 Task: Find connections with filter location Detmold with filter topic #healthylifestyle with filter profile language Spanish with filter current company ResMed with filter school Lovely Professional University with filter industry Water Supply and Irrigation Systems with filter service category NotaryOnline Research with filter keywords title Accounting Analyst
Action: Mouse moved to (509, 68)
Screenshot: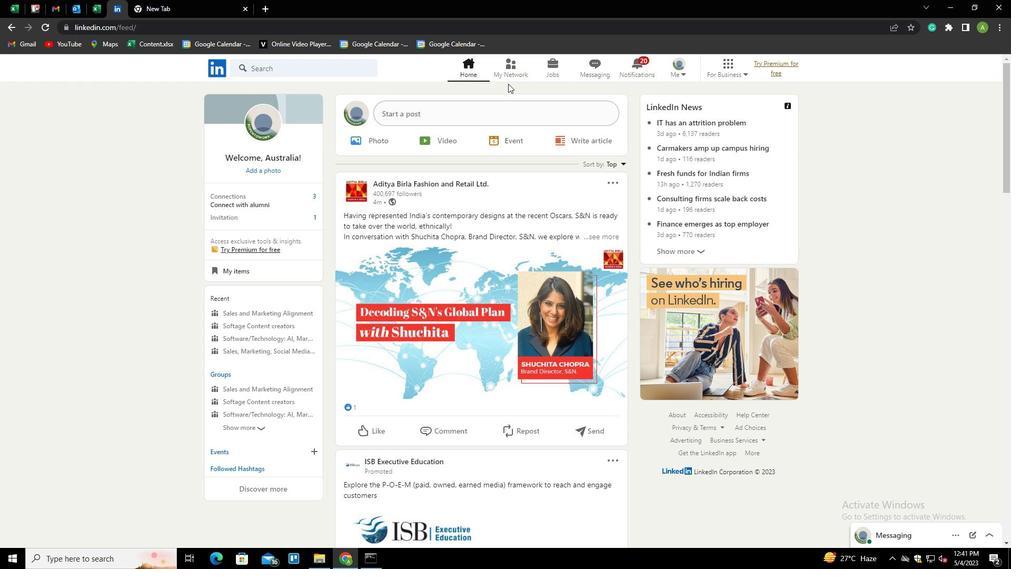
Action: Mouse pressed left at (509, 68)
Screenshot: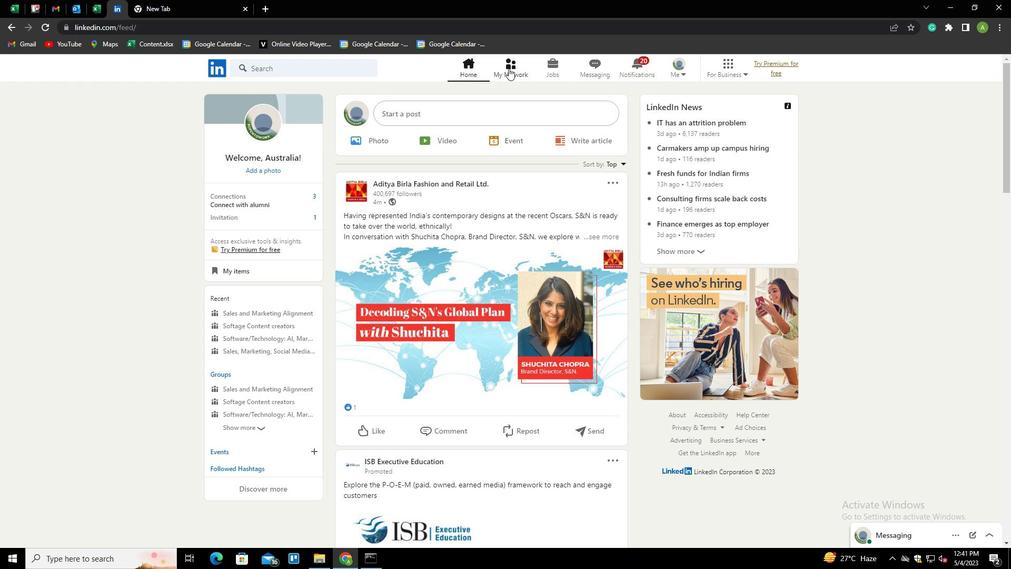 
Action: Mouse moved to (277, 126)
Screenshot: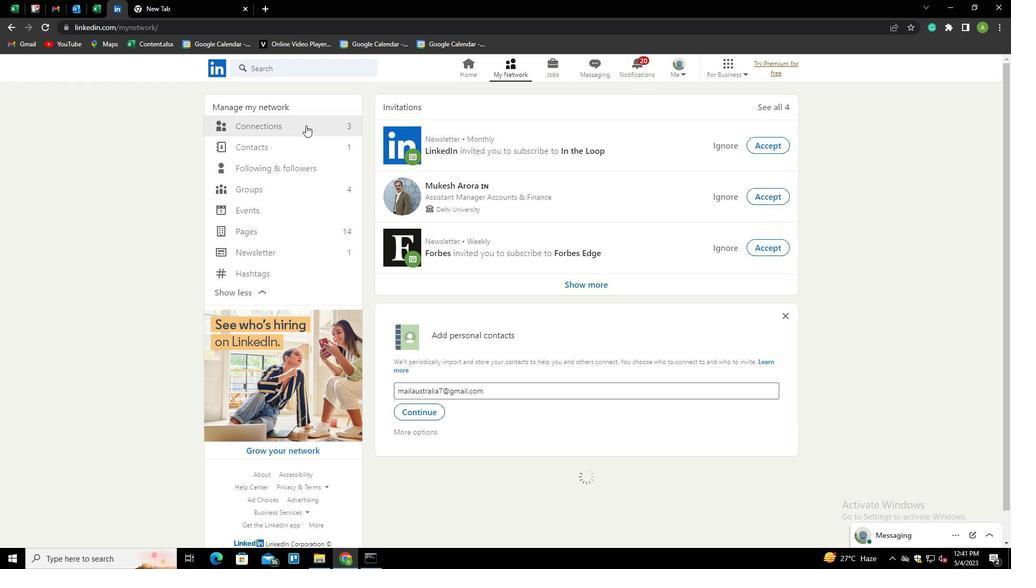 
Action: Mouse pressed left at (277, 126)
Screenshot: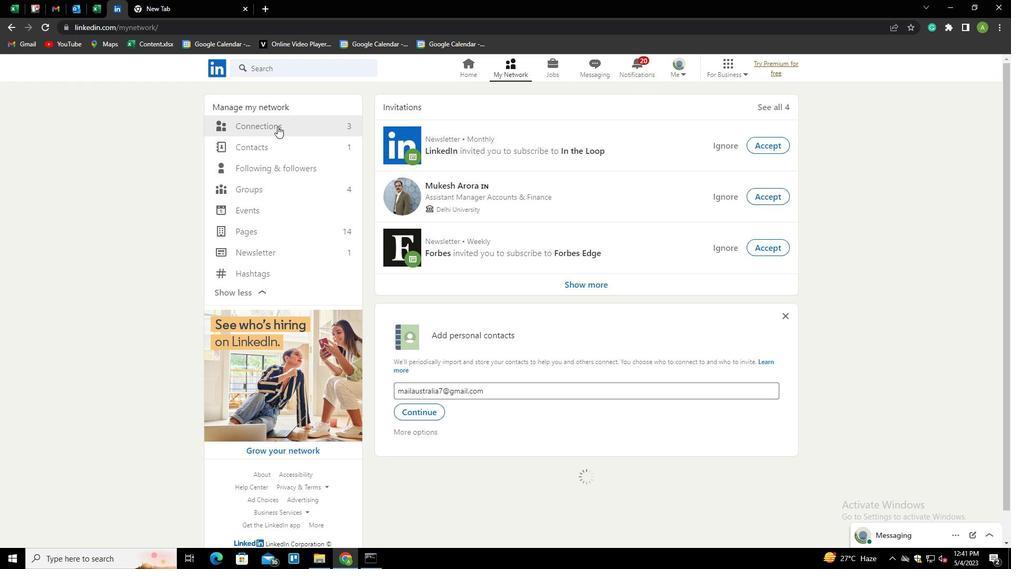 
Action: Mouse moved to (585, 125)
Screenshot: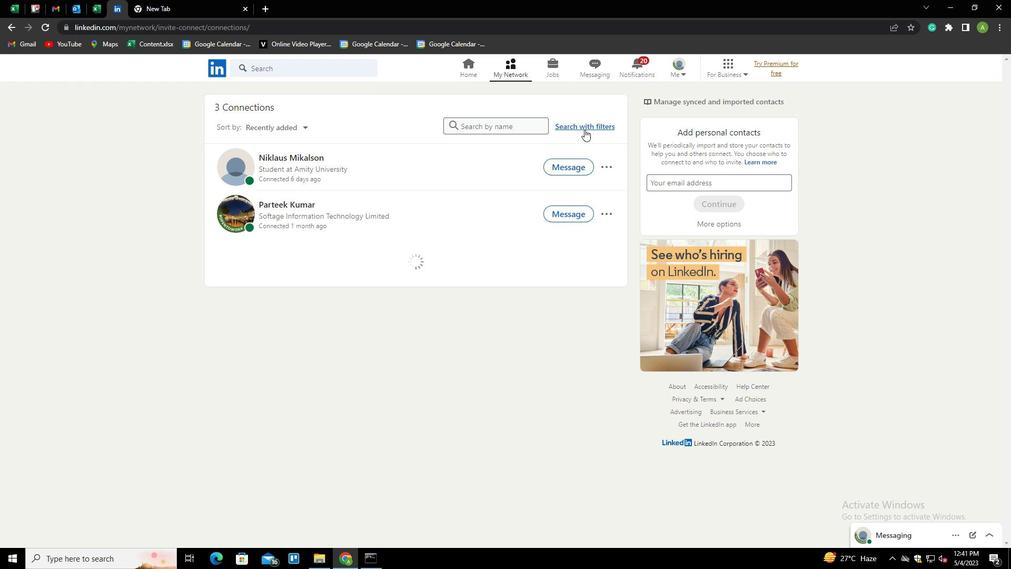 
Action: Mouse pressed left at (585, 125)
Screenshot: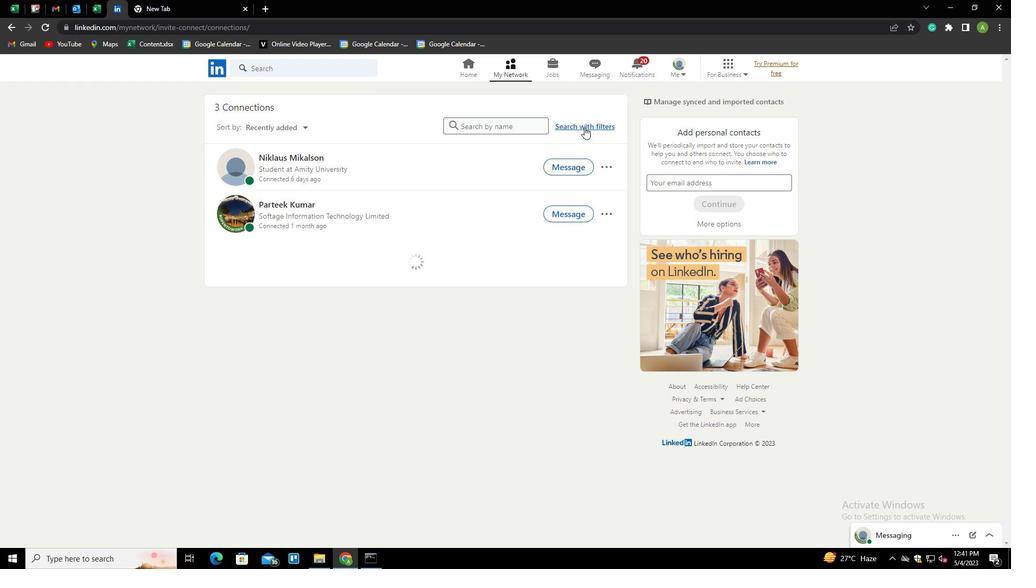 
Action: Mouse moved to (534, 95)
Screenshot: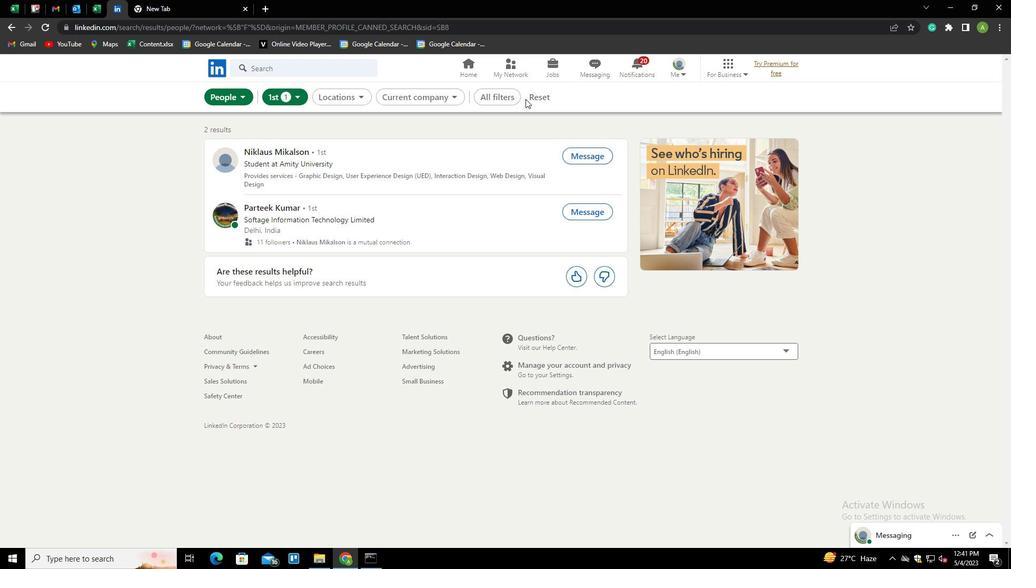 
Action: Mouse pressed left at (534, 95)
Screenshot: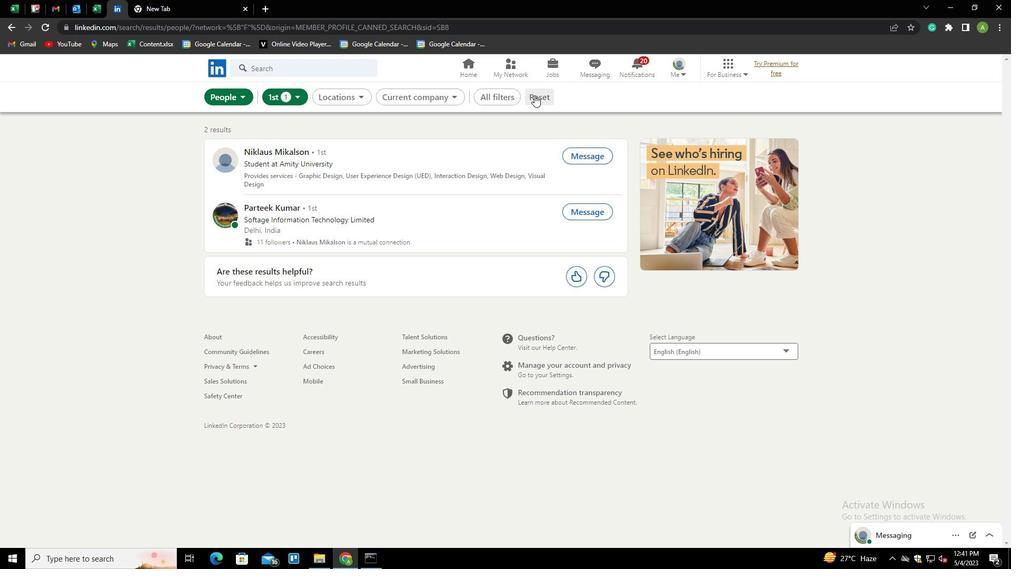 
Action: Mouse moved to (511, 98)
Screenshot: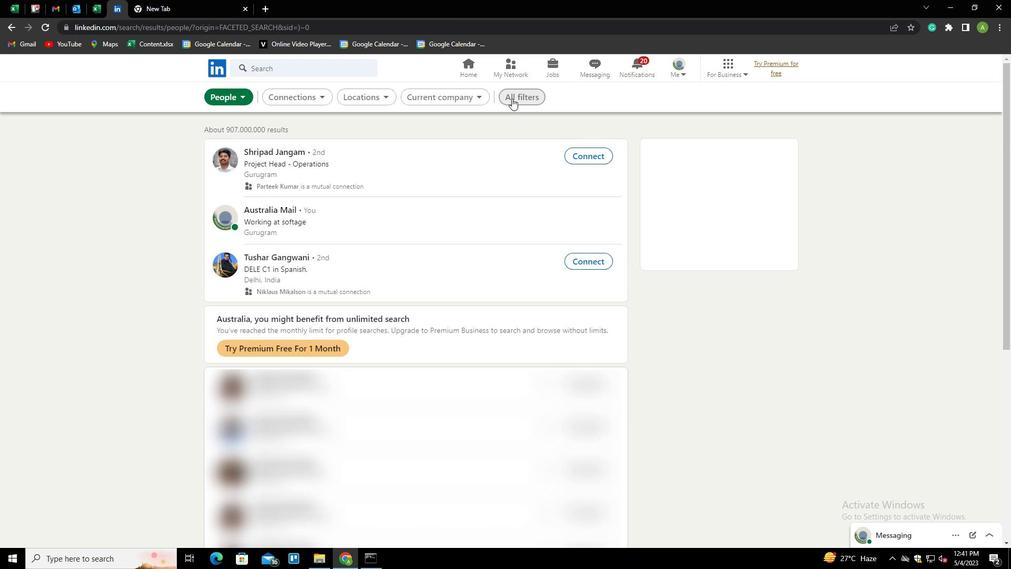 
Action: Mouse pressed left at (511, 98)
Screenshot: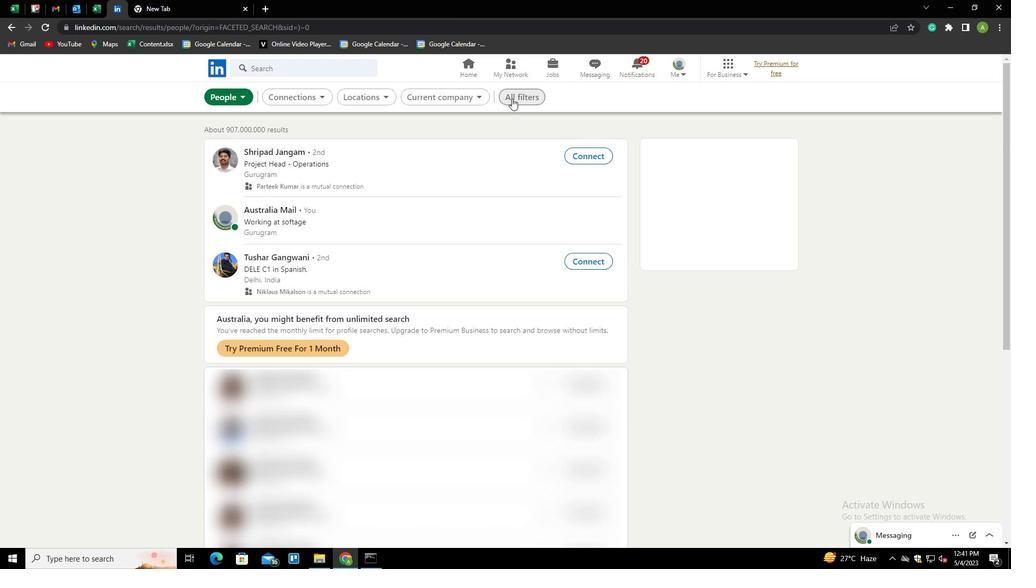 
Action: Mouse moved to (801, 299)
Screenshot: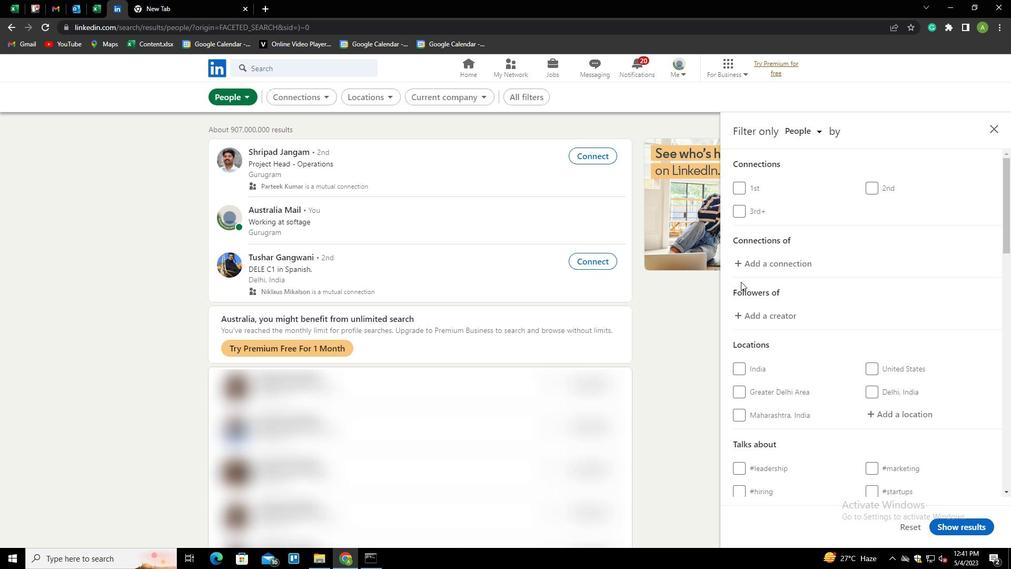 
Action: Mouse scrolled (801, 298) with delta (0, 0)
Screenshot: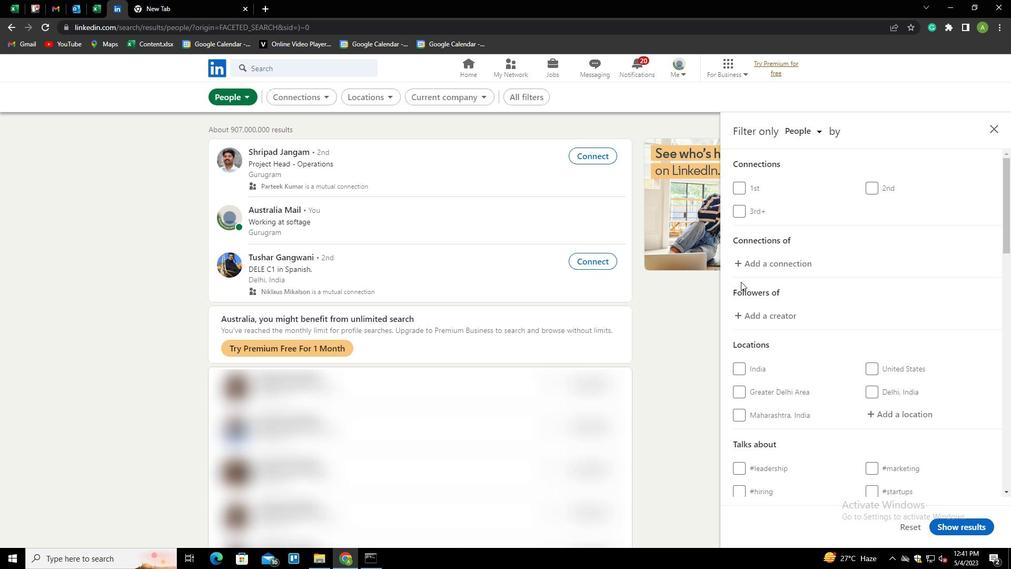 
Action: Mouse scrolled (801, 298) with delta (0, 0)
Screenshot: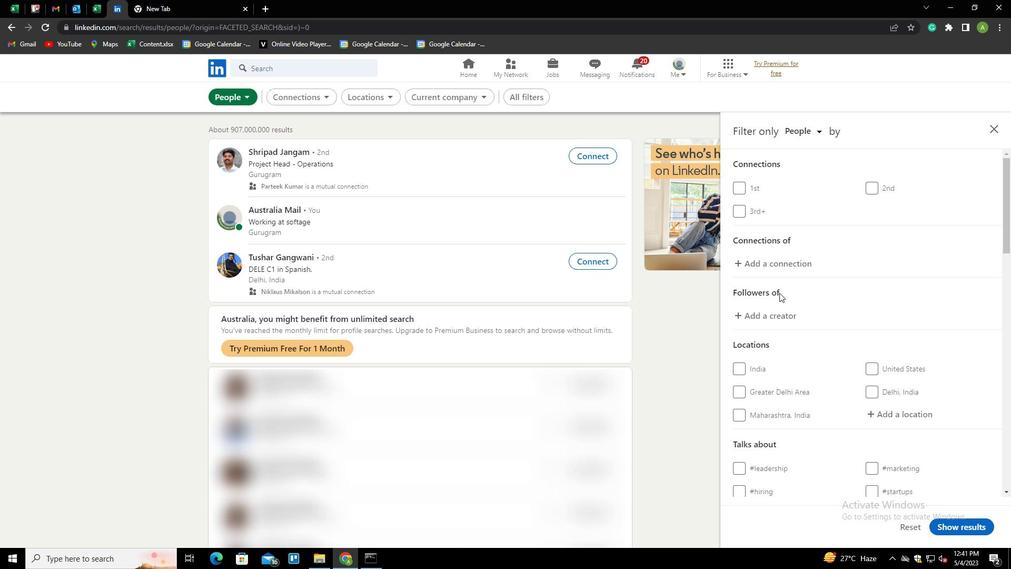 
Action: Mouse scrolled (801, 298) with delta (0, 0)
Screenshot: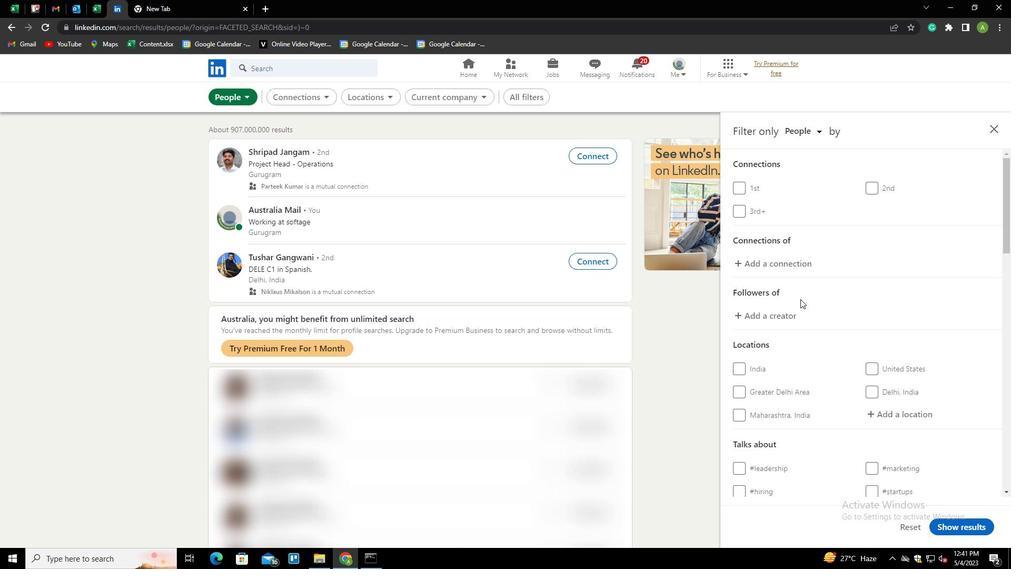 
Action: Mouse moved to (887, 257)
Screenshot: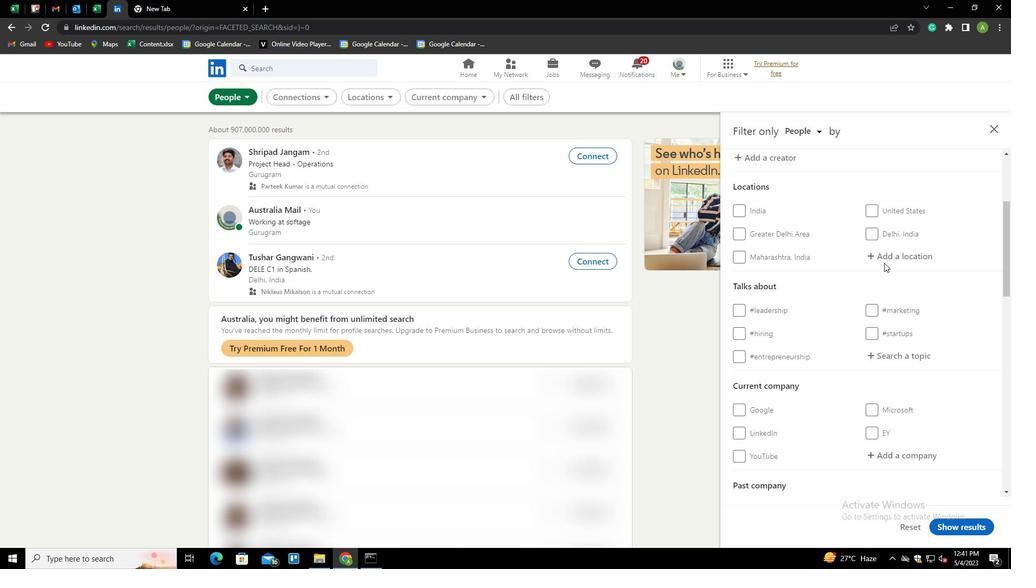 
Action: Mouse pressed left at (887, 257)
Screenshot: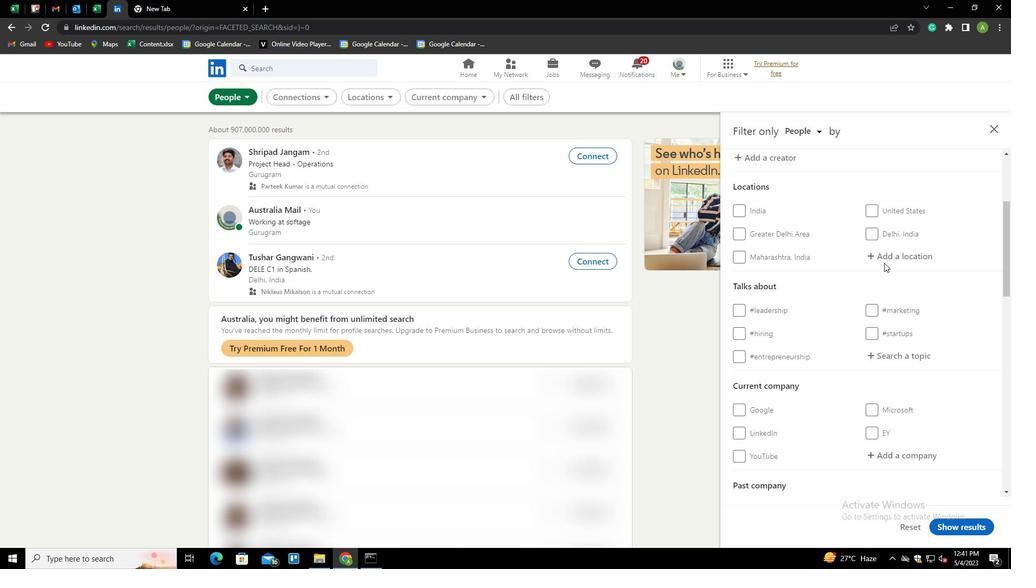 
Action: Key pressed <Key.shift>D
Screenshot: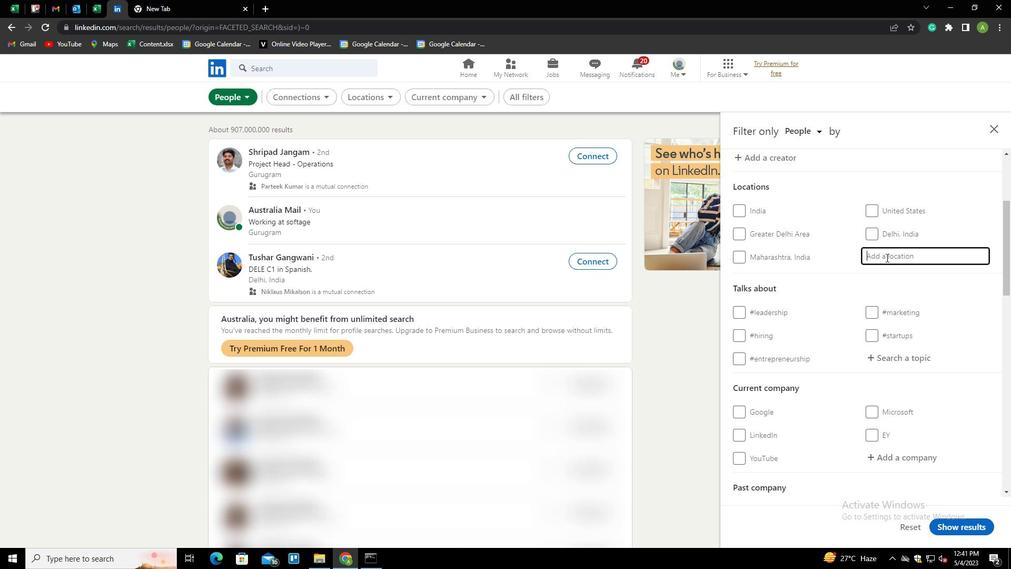 
Action: Mouse moved to (772, 201)
Screenshot: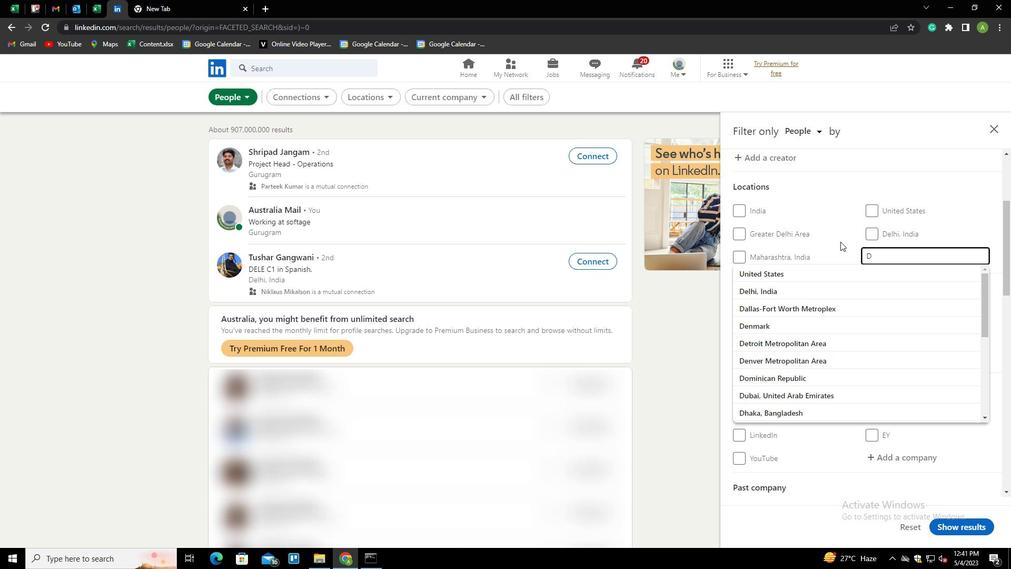 
Action: Key pressed ETMOLD<Key.down><Key.enter>
Screenshot: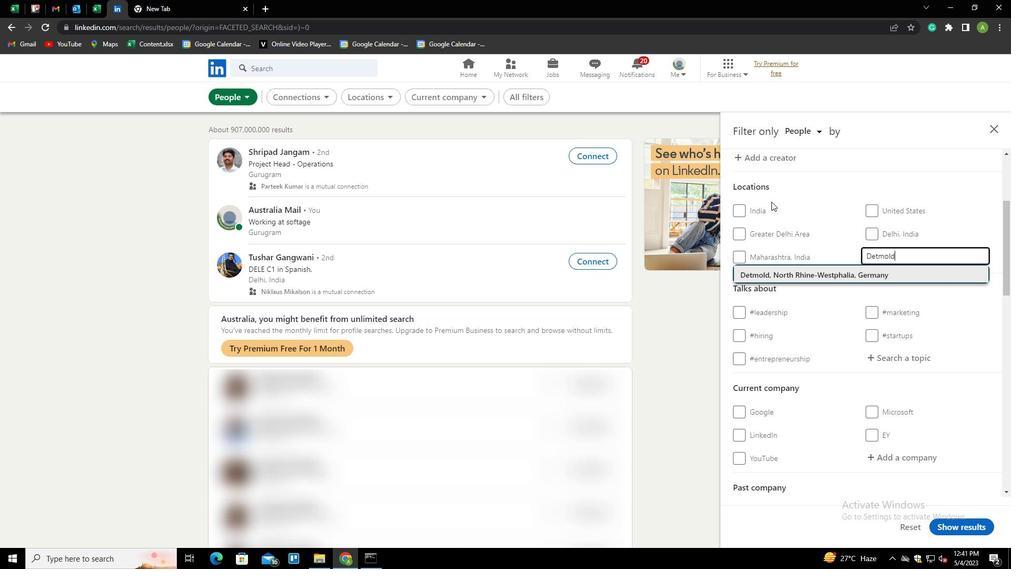 
Action: Mouse scrolled (772, 201) with delta (0, 0)
Screenshot: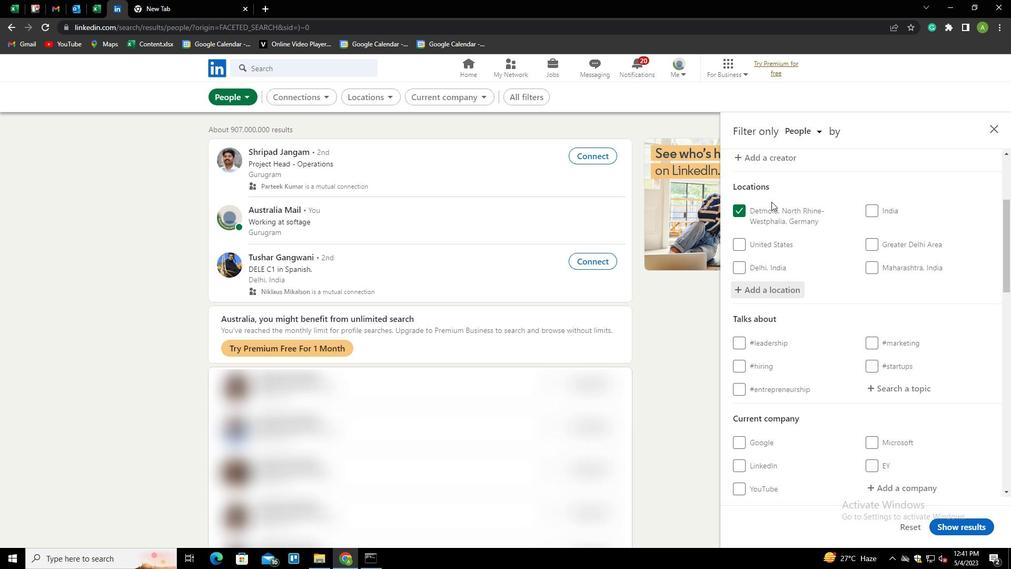 
Action: Mouse moved to (771, 201)
Screenshot: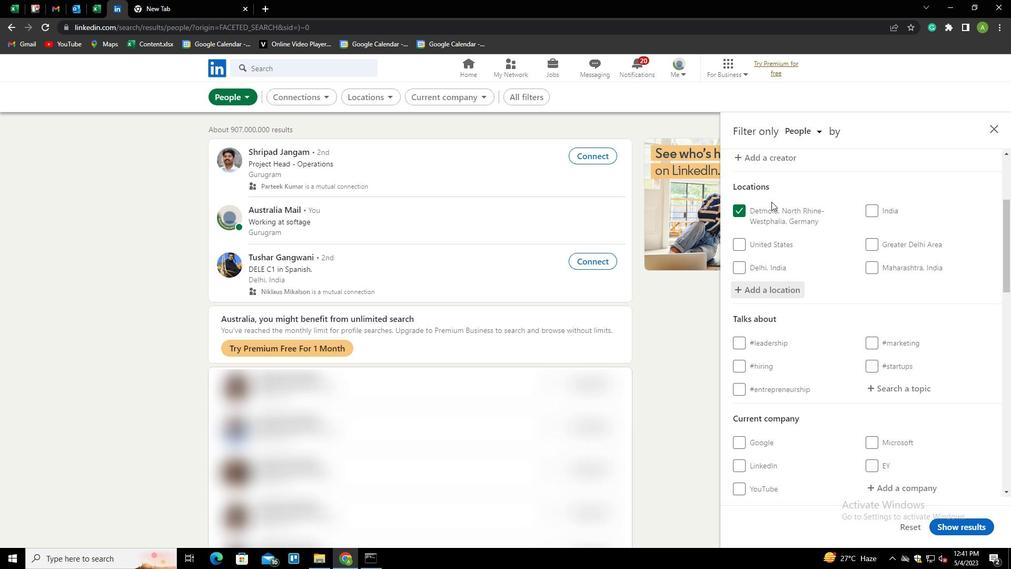 
Action: Mouse scrolled (771, 201) with delta (0, 0)
Screenshot: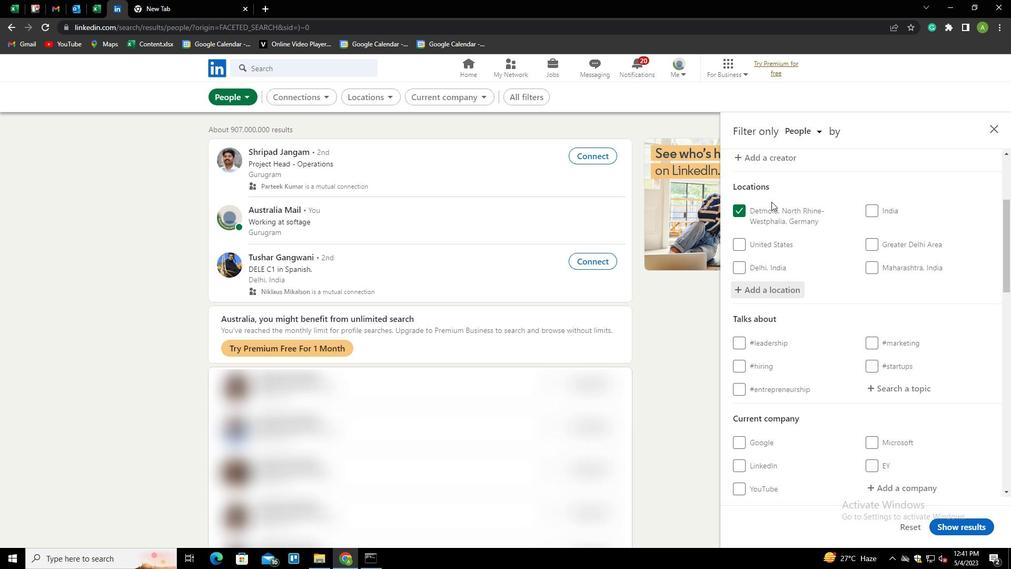 
Action: Mouse moved to (892, 280)
Screenshot: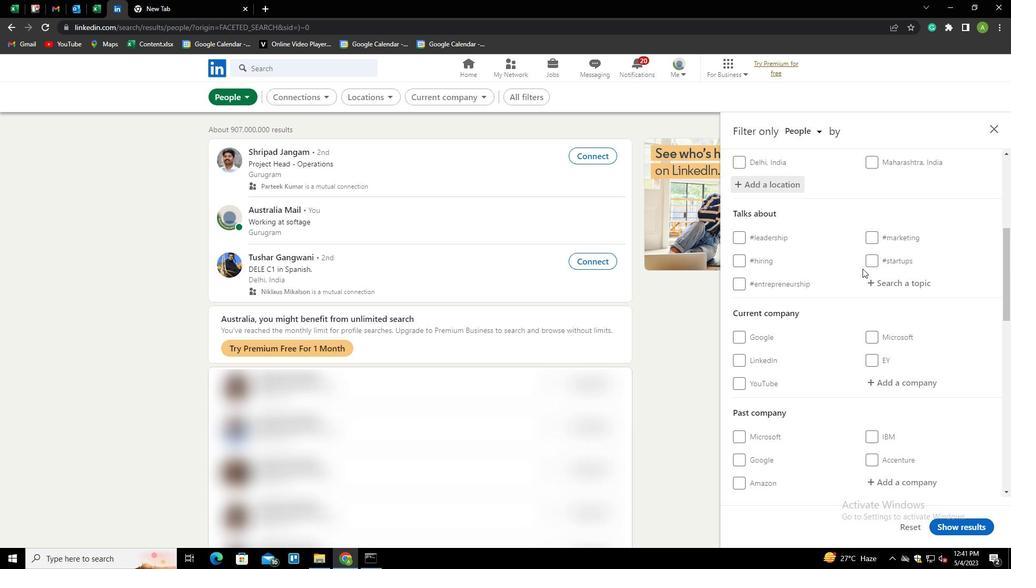 
Action: Mouse pressed left at (892, 280)
Screenshot: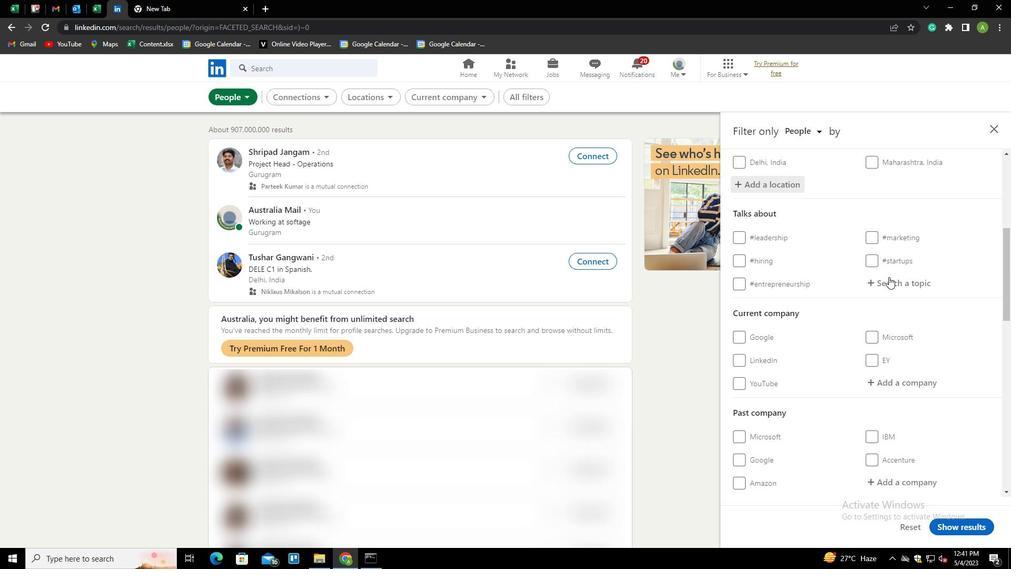 
Action: Mouse moved to (830, 285)
Screenshot: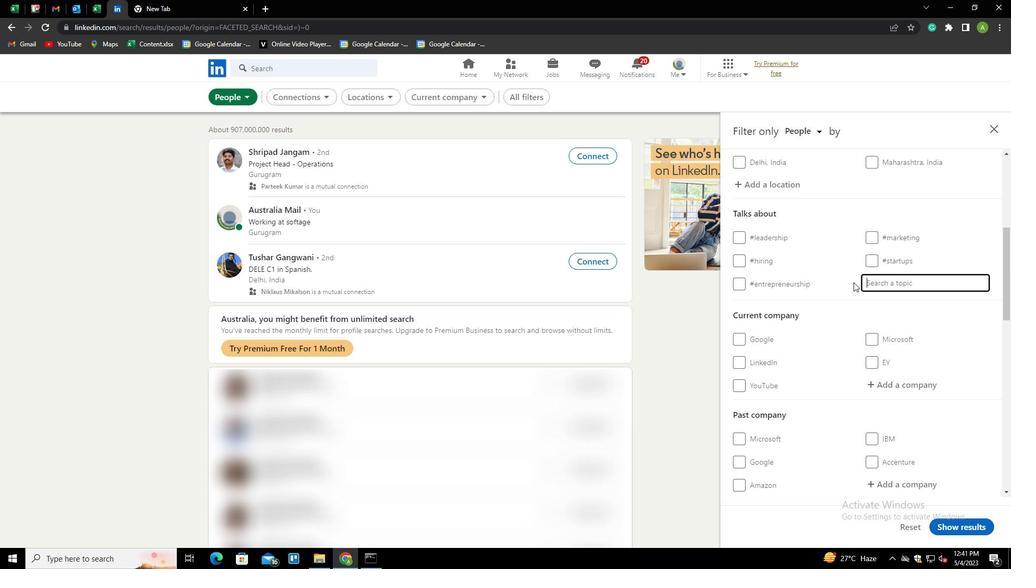 
Action: Key pressed HEALTHYLIFESTYLE<Key.down><Key.enter>
Screenshot: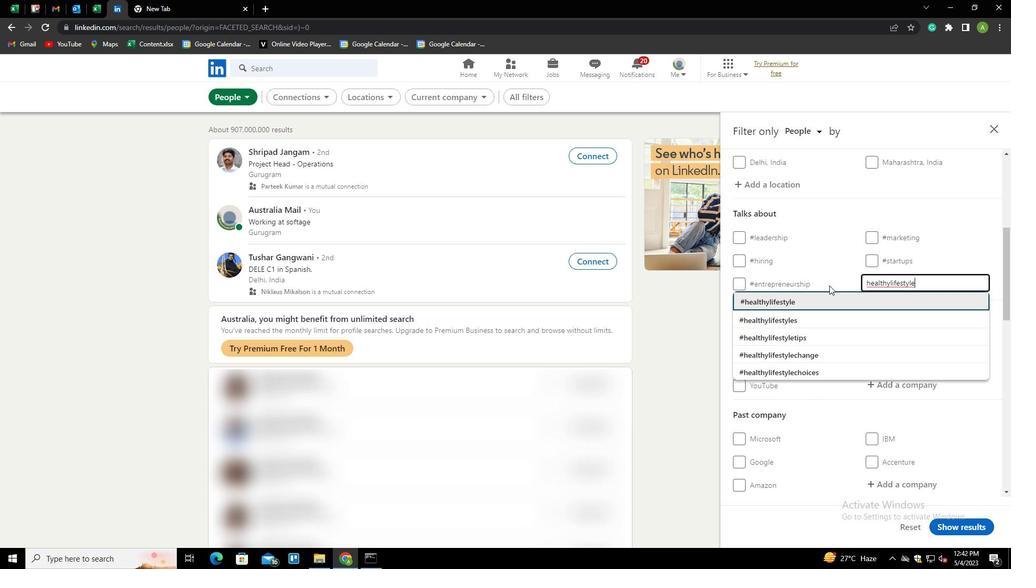 
Action: Mouse moved to (830, 286)
Screenshot: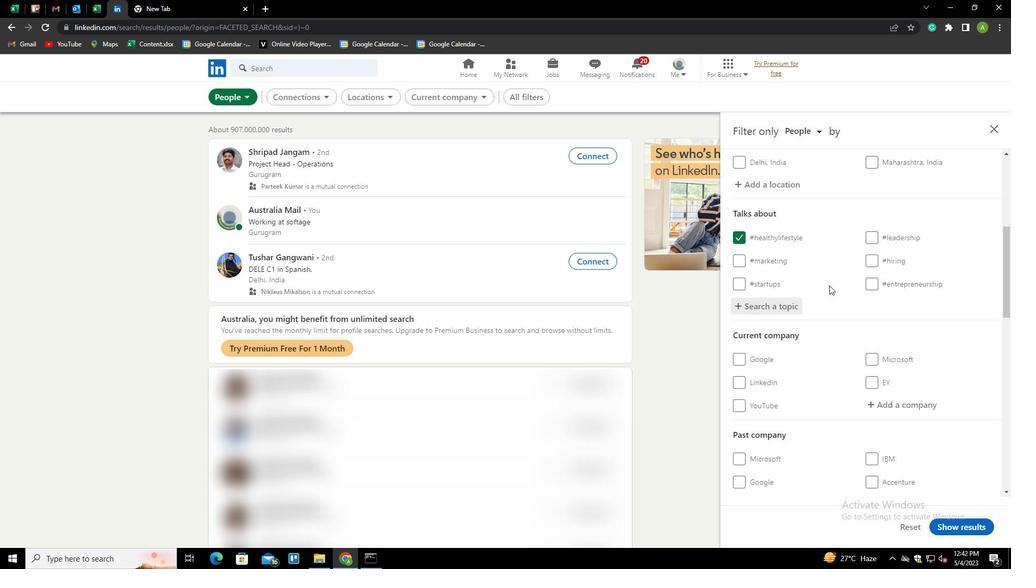 
Action: Mouse scrolled (830, 286) with delta (0, 0)
Screenshot: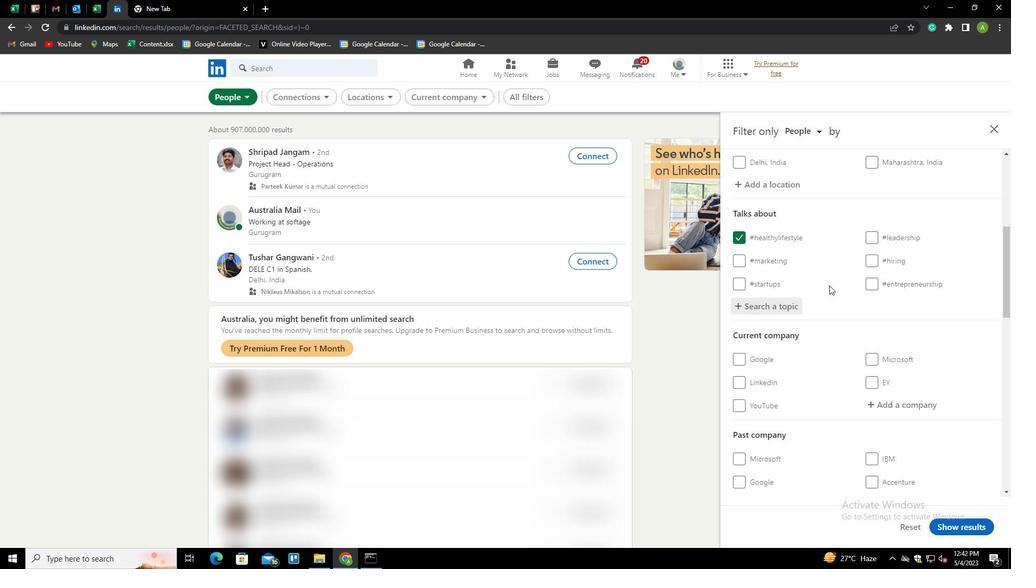 
Action: Mouse moved to (831, 290)
Screenshot: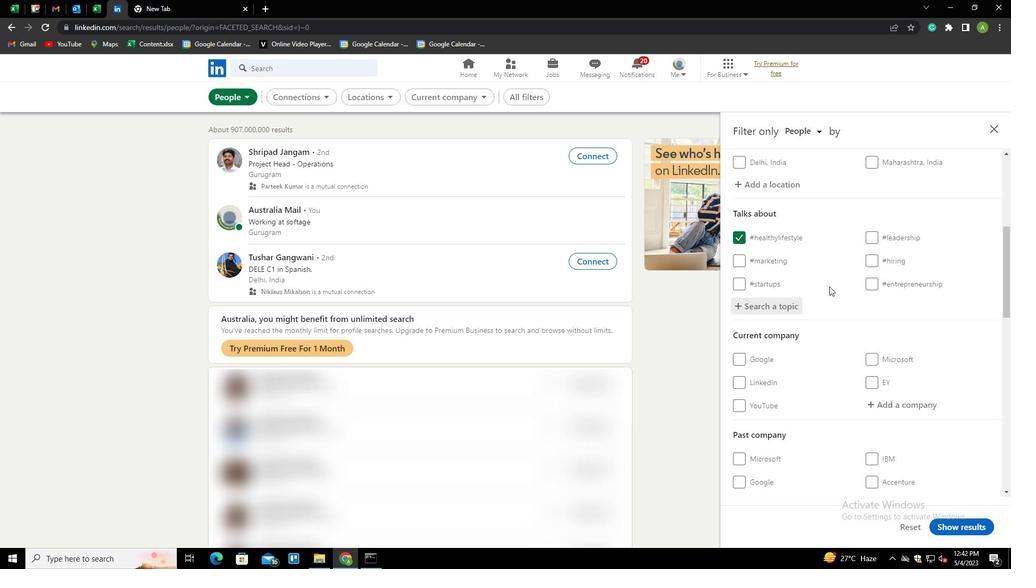
Action: Mouse scrolled (831, 289) with delta (0, 0)
Screenshot: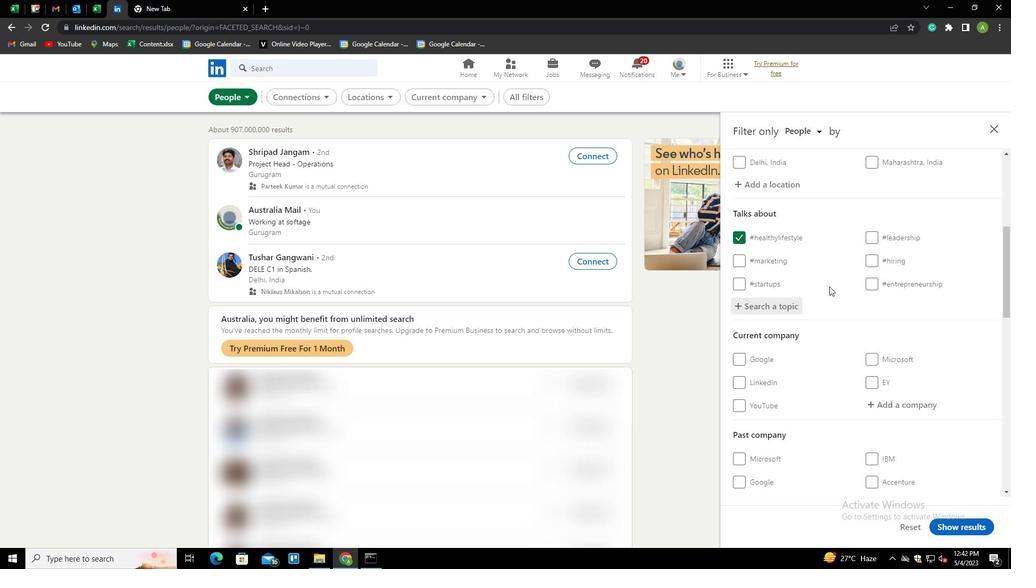 
Action: Mouse moved to (834, 291)
Screenshot: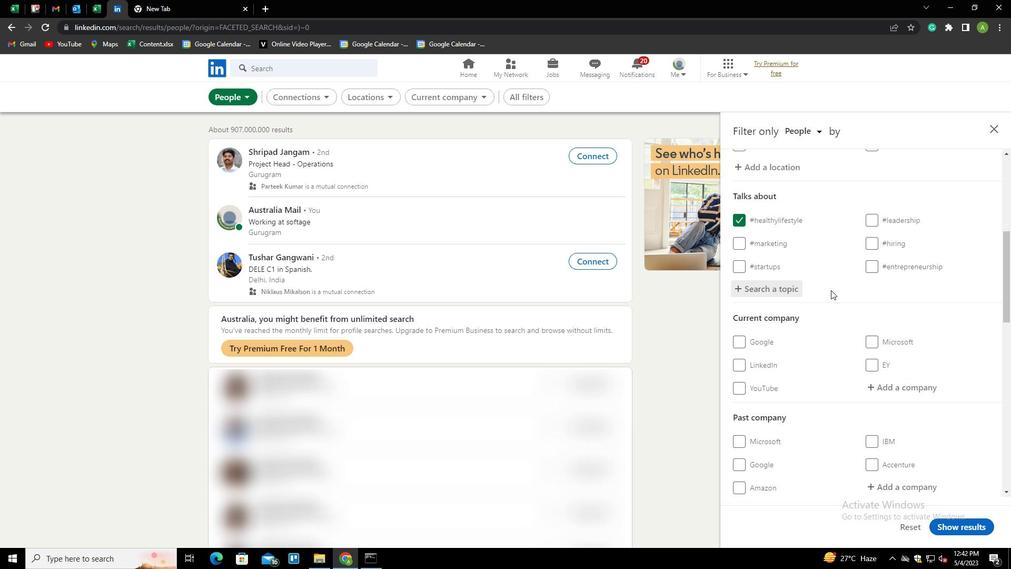 
Action: Mouse scrolled (834, 290) with delta (0, 0)
Screenshot: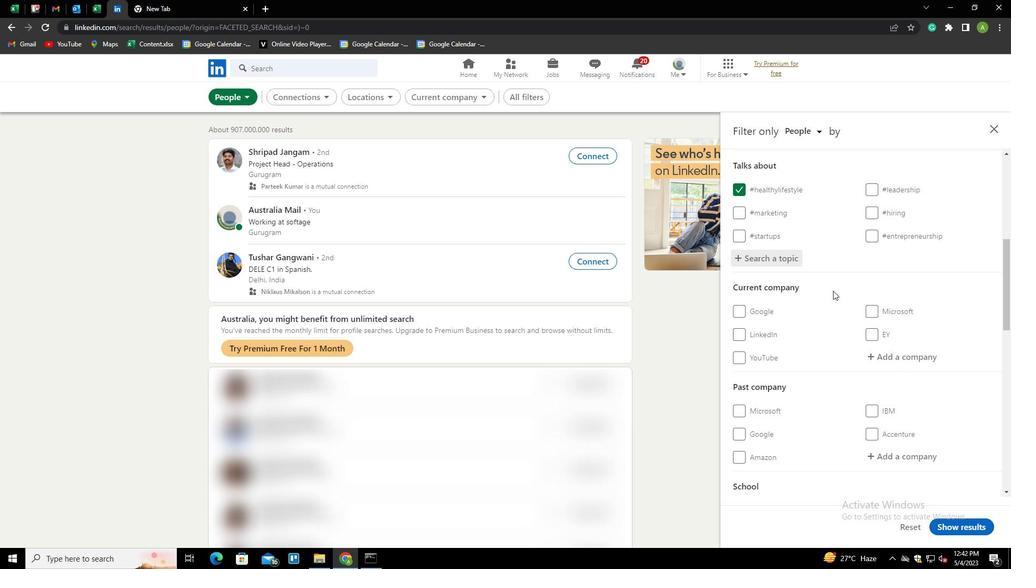 
Action: Mouse scrolled (834, 290) with delta (0, 0)
Screenshot: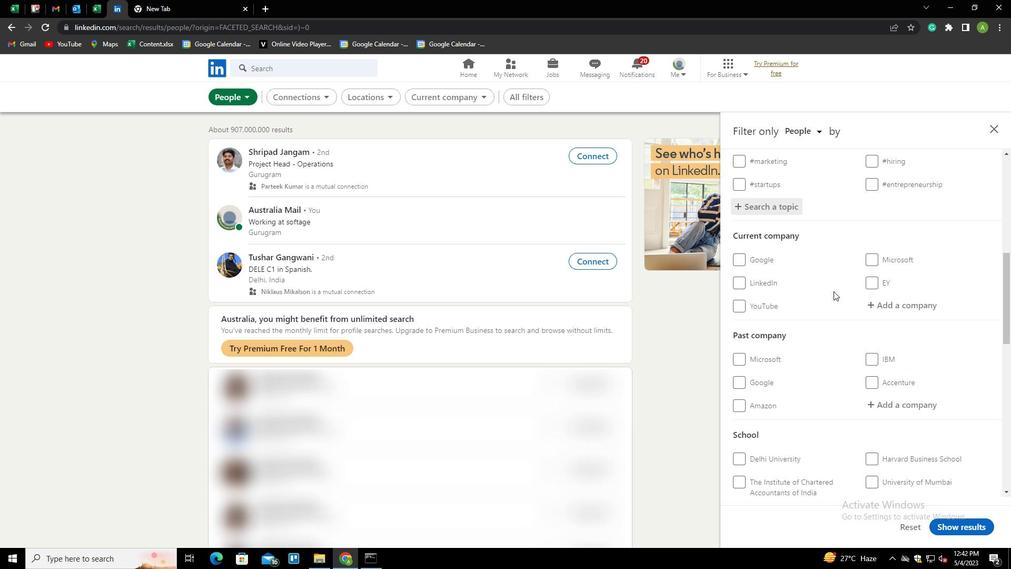 
Action: Mouse scrolled (834, 290) with delta (0, 0)
Screenshot: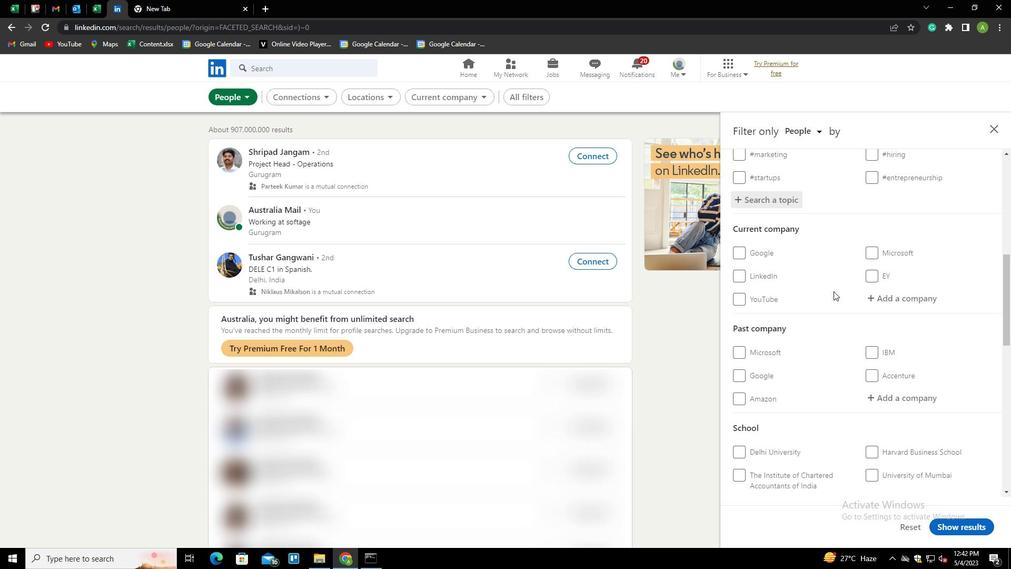 
Action: Mouse scrolled (834, 290) with delta (0, 0)
Screenshot: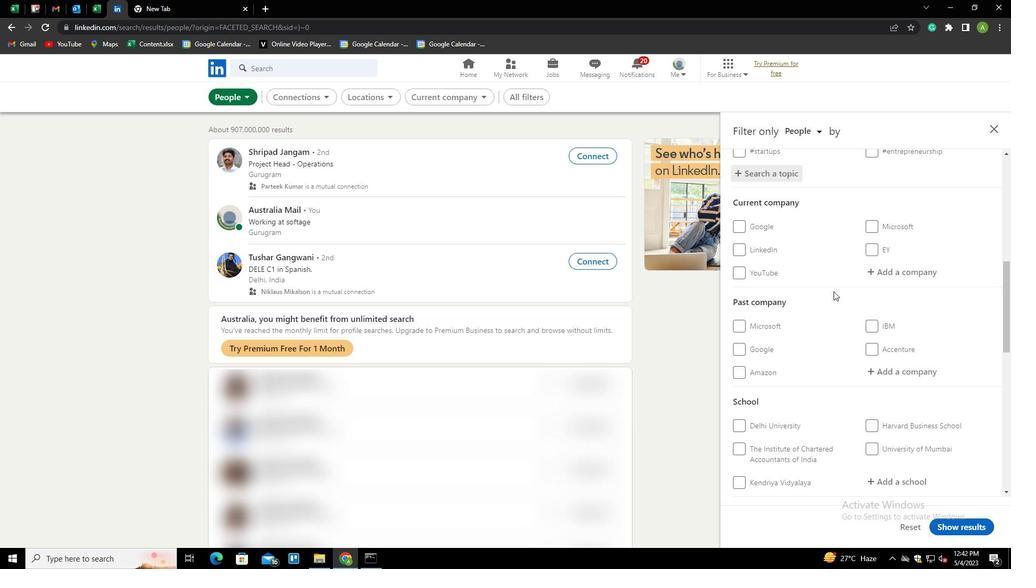 
Action: Mouse scrolled (834, 290) with delta (0, 0)
Screenshot: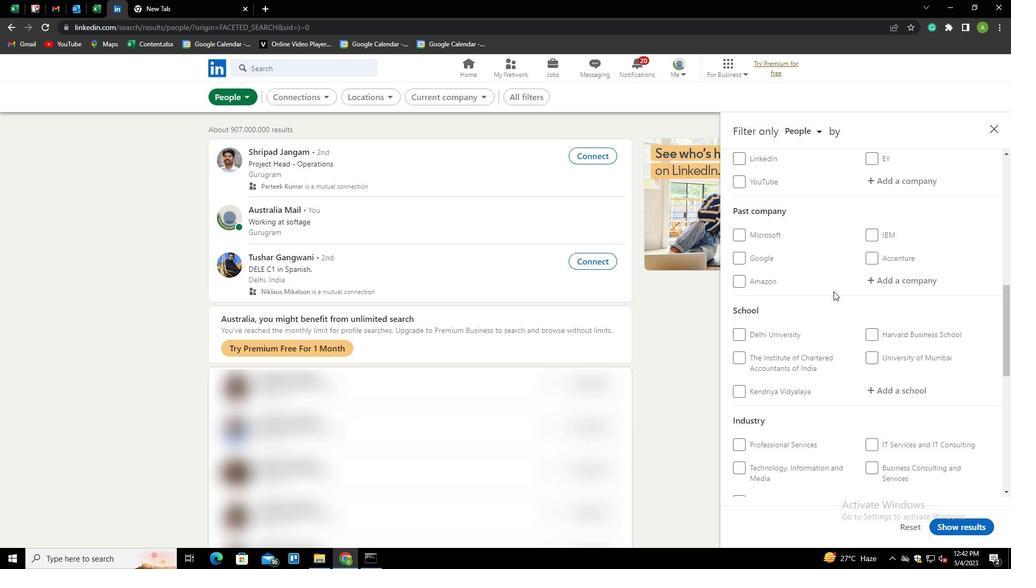 
Action: Mouse scrolled (834, 290) with delta (0, 0)
Screenshot: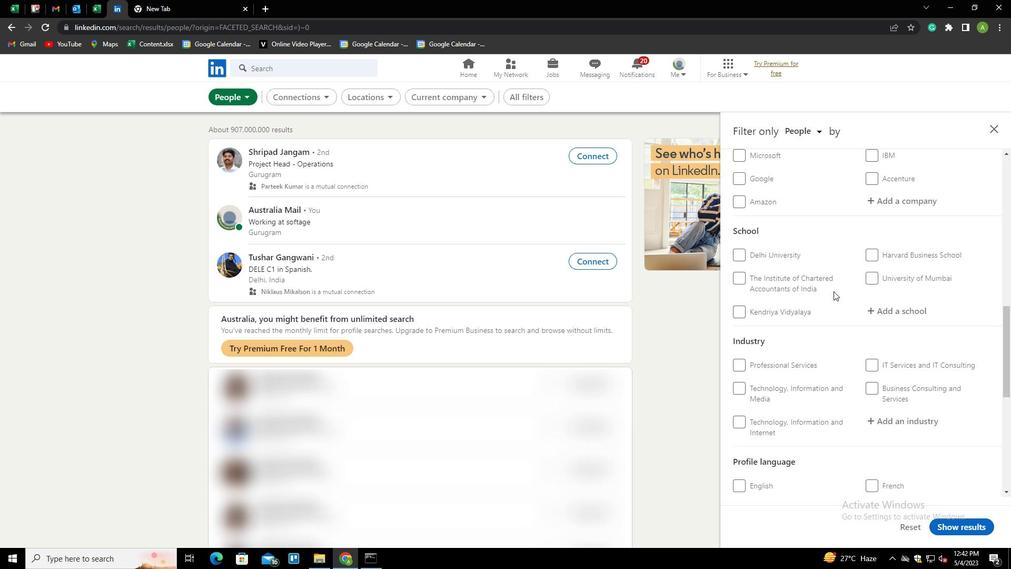 
Action: Mouse moved to (843, 288)
Screenshot: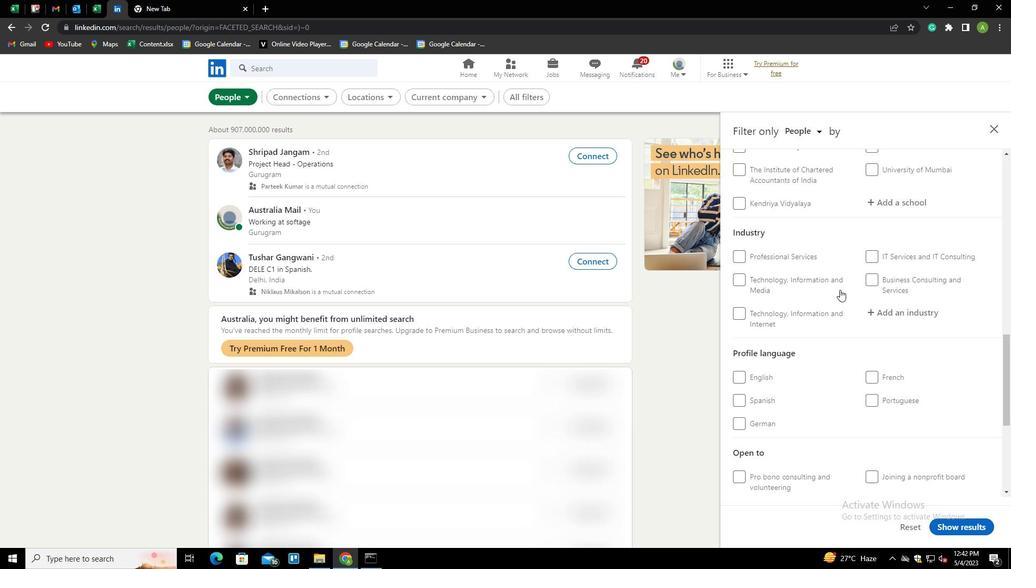 
Action: Mouse scrolled (843, 287) with delta (0, 0)
Screenshot: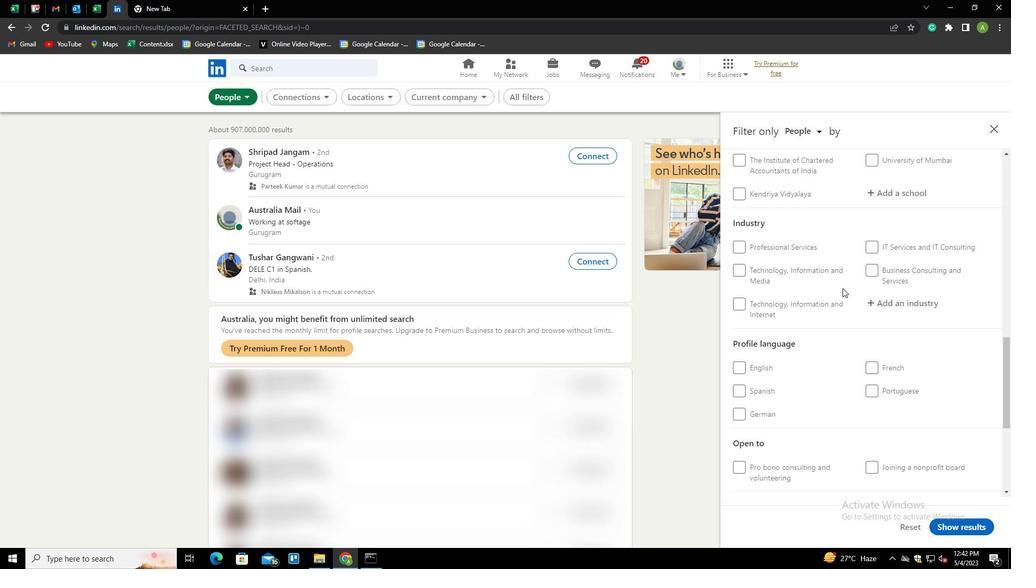 
Action: Mouse moved to (741, 333)
Screenshot: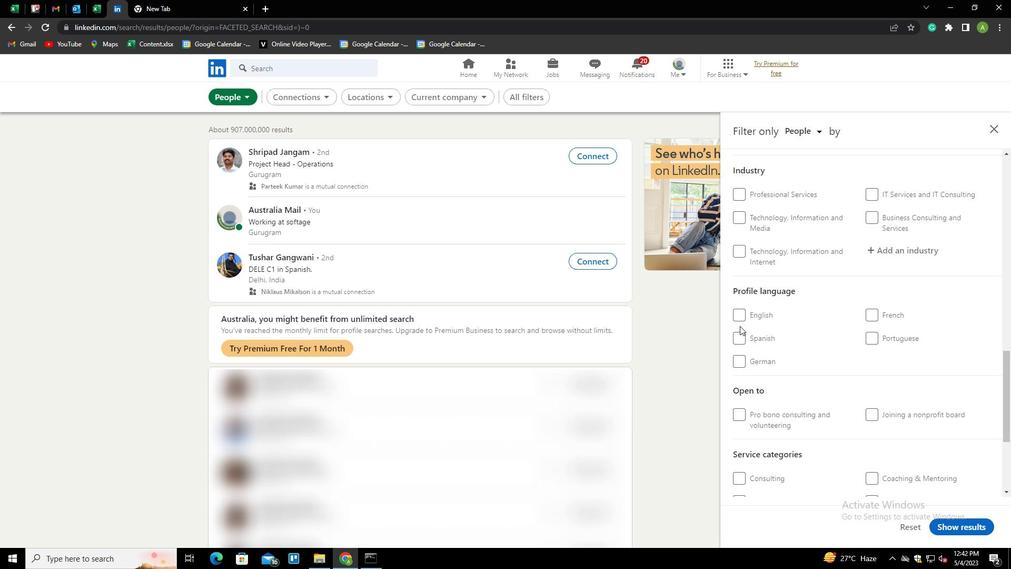 
Action: Mouse pressed left at (741, 333)
Screenshot: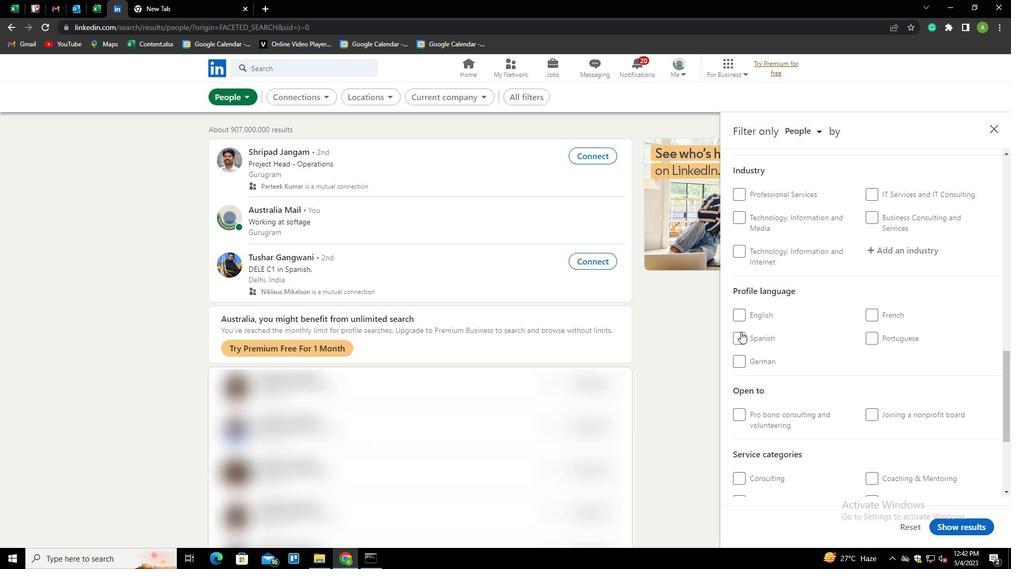 
Action: Mouse moved to (859, 330)
Screenshot: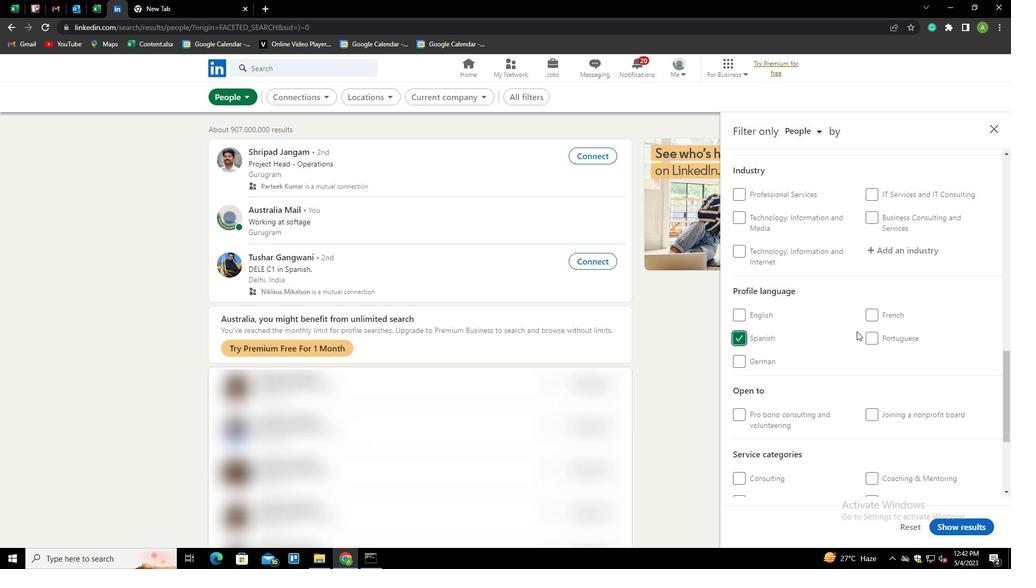 
Action: Mouse scrolled (859, 331) with delta (0, 0)
Screenshot: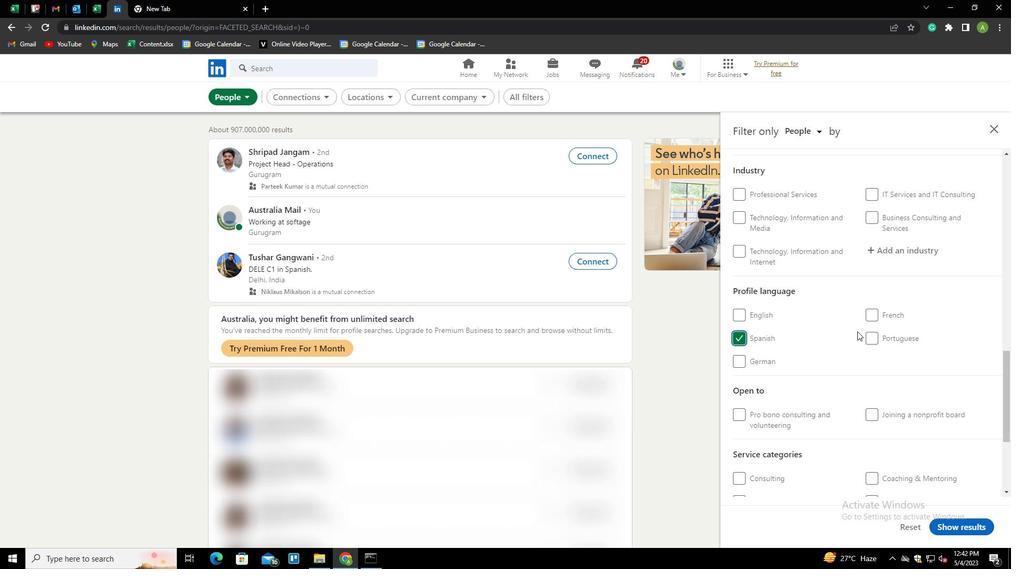 
Action: Mouse scrolled (859, 331) with delta (0, 0)
Screenshot: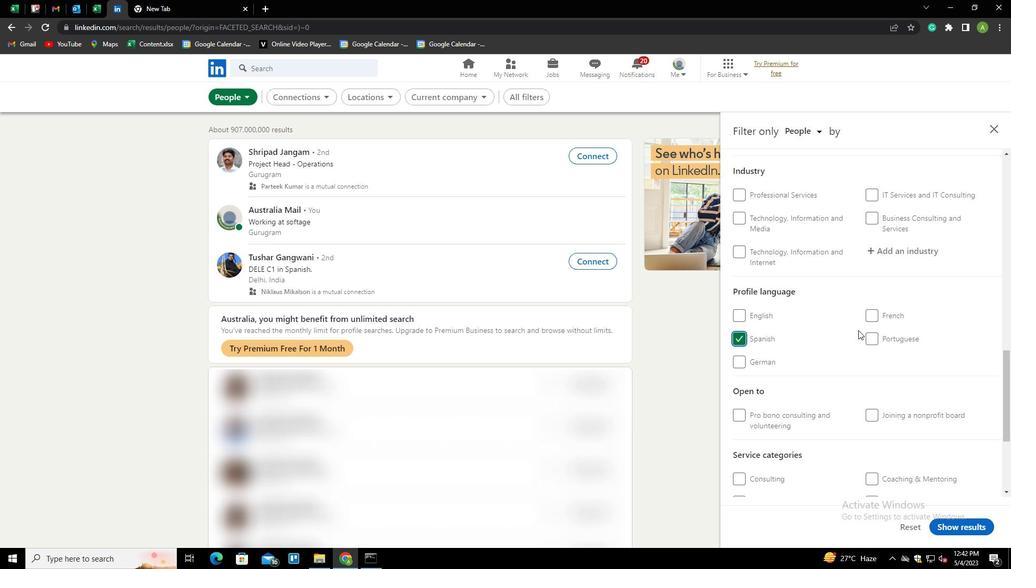 
Action: Mouse scrolled (859, 331) with delta (0, 0)
Screenshot: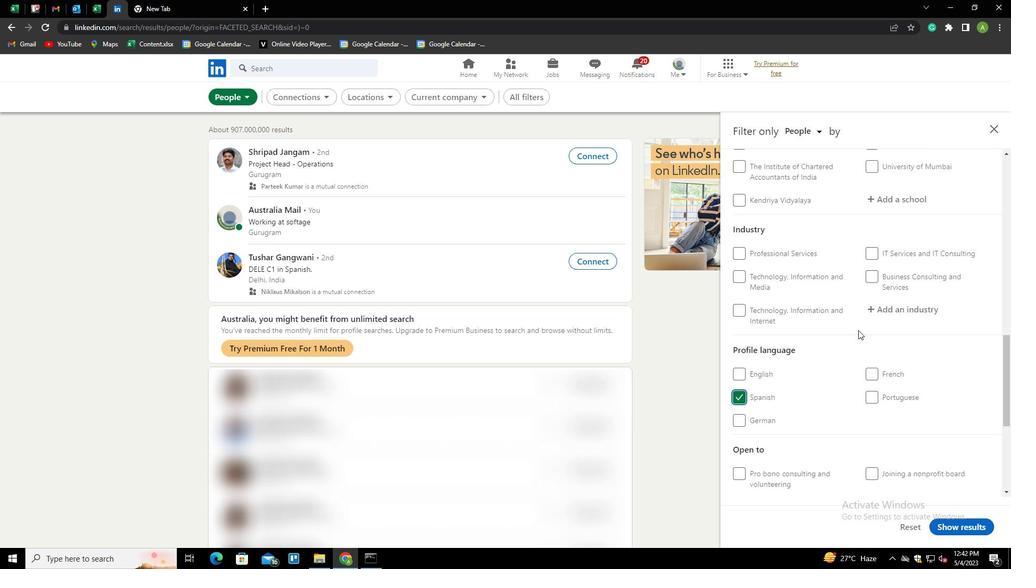 
Action: Mouse scrolled (859, 331) with delta (0, 0)
Screenshot: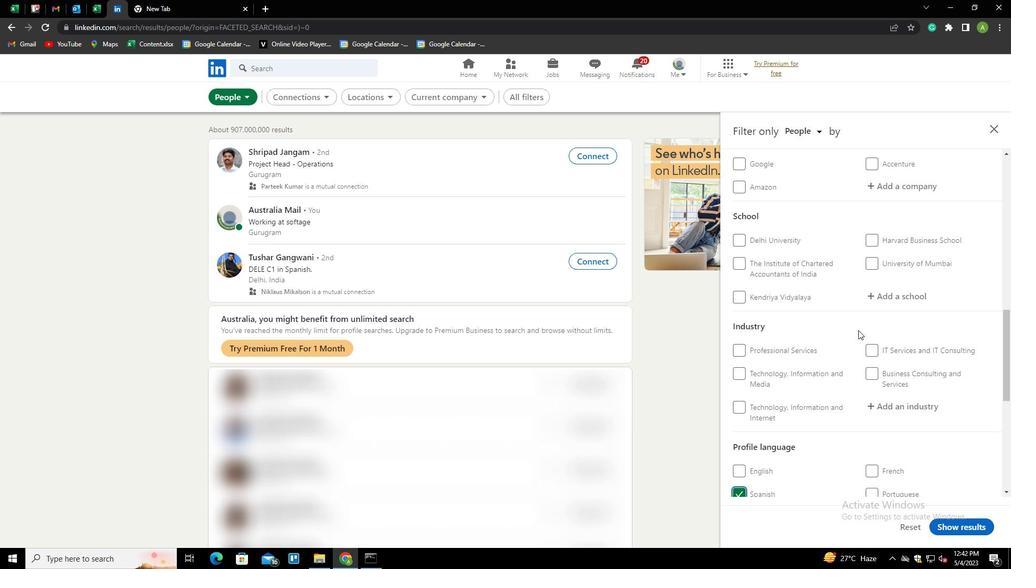 
Action: Mouse scrolled (859, 331) with delta (0, 0)
Screenshot: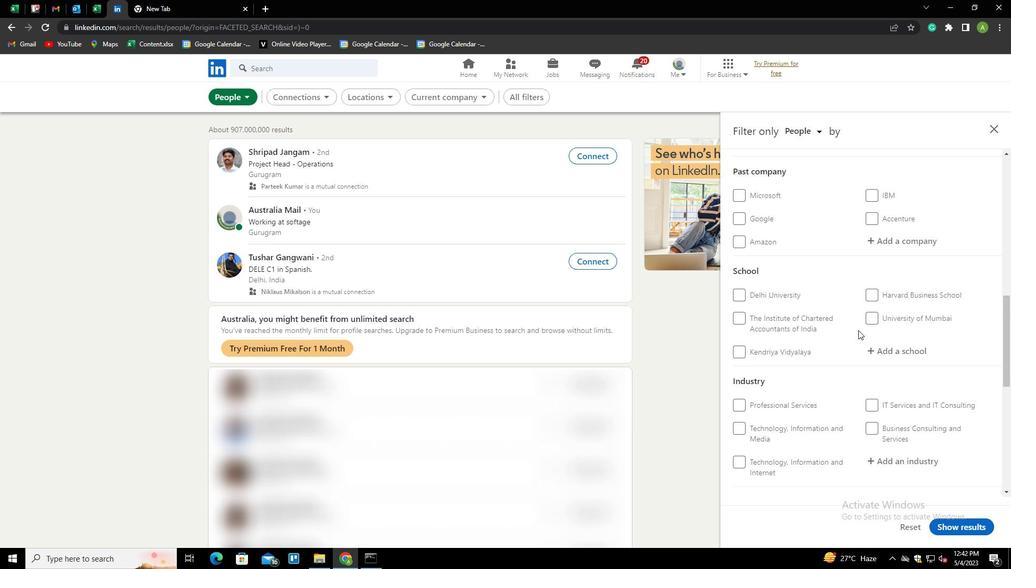 
Action: Mouse scrolled (859, 331) with delta (0, 0)
Screenshot: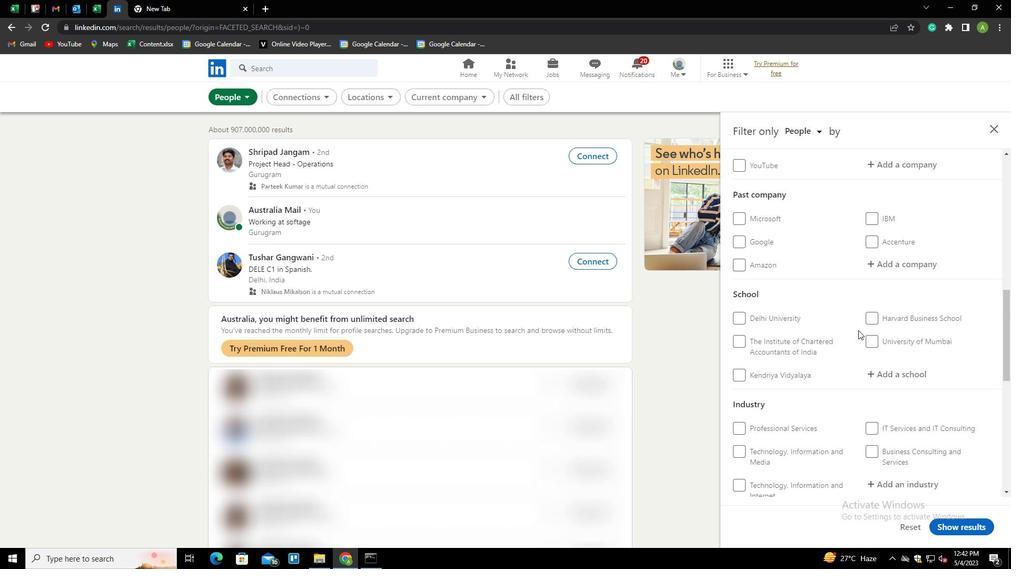 
Action: Mouse scrolled (859, 331) with delta (0, 0)
Screenshot: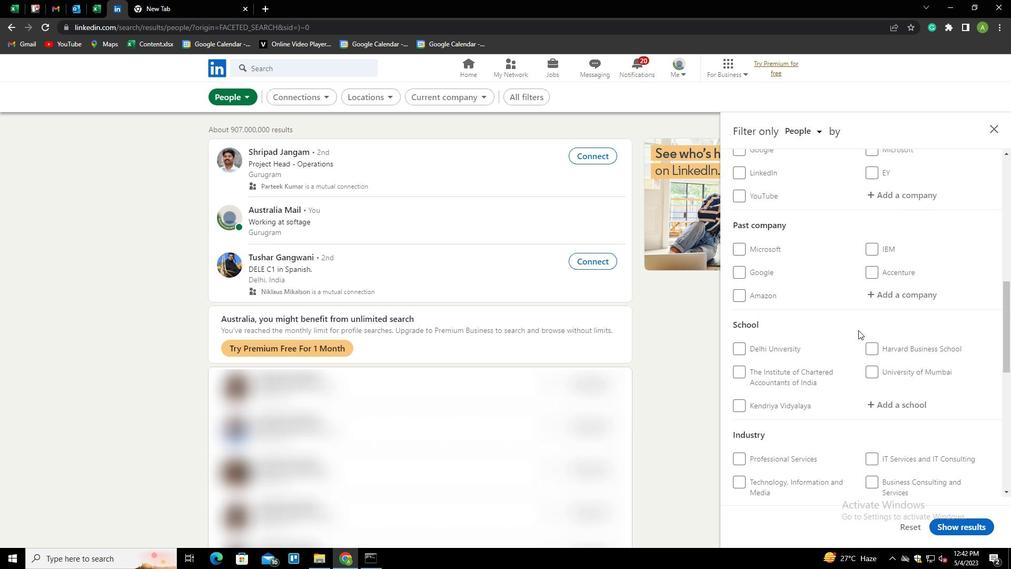 
Action: Mouse moved to (888, 297)
Screenshot: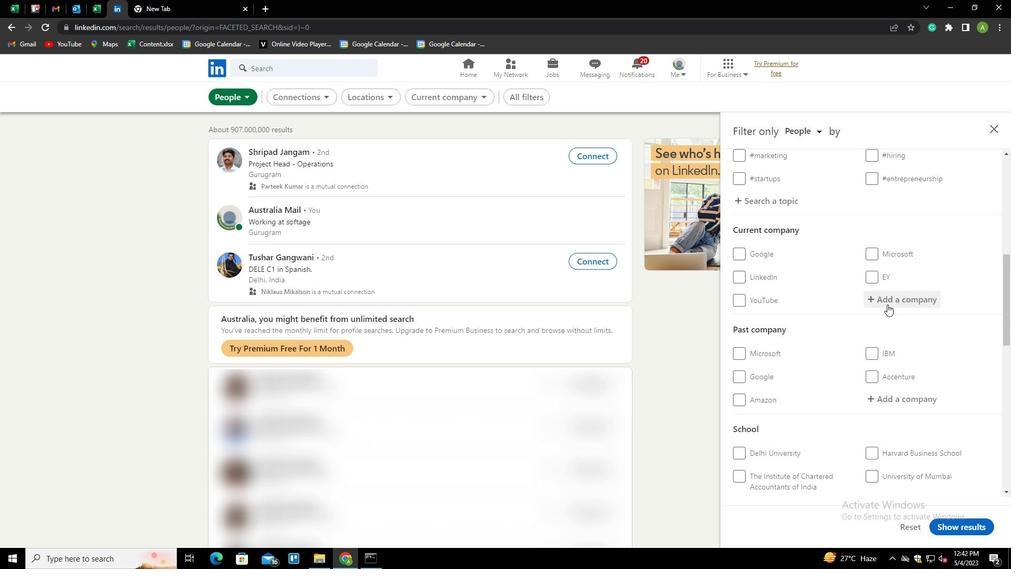 
Action: Mouse pressed left at (888, 297)
Screenshot: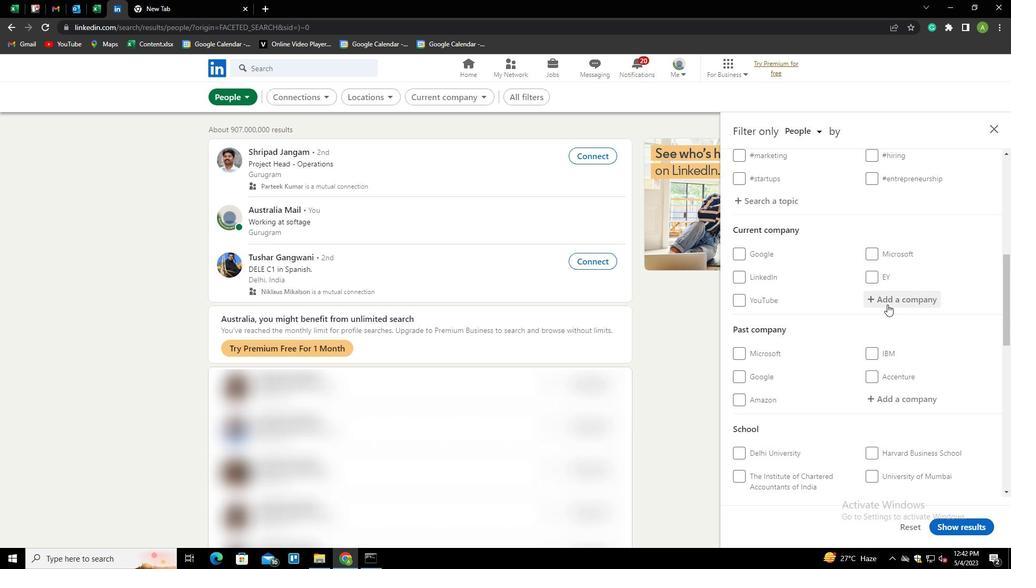 
Action: Mouse moved to (888, 298)
Screenshot: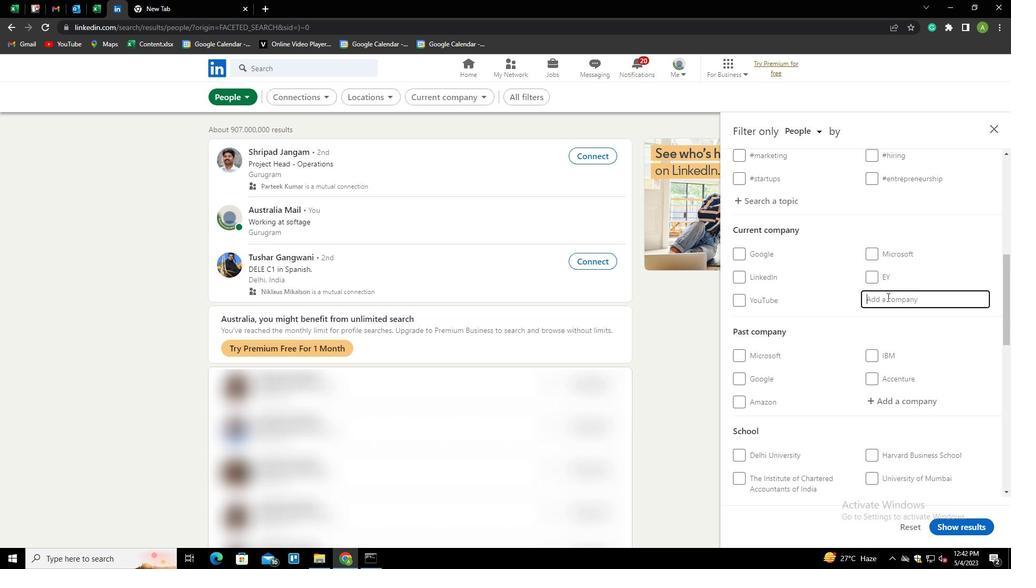
Action: Mouse pressed left at (888, 298)
Screenshot: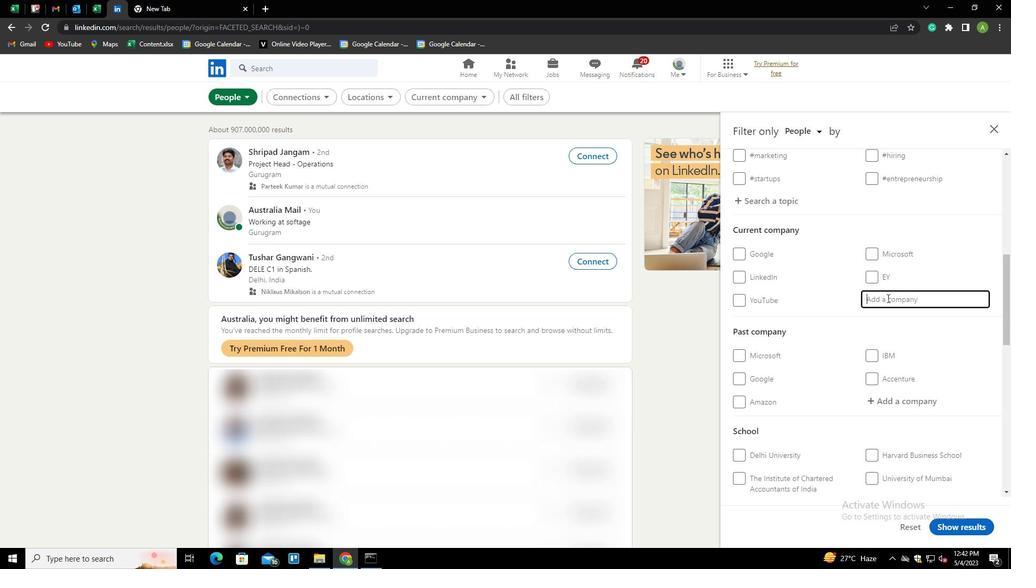 
Action: Mouse moved to (872, 302)
Screenshot: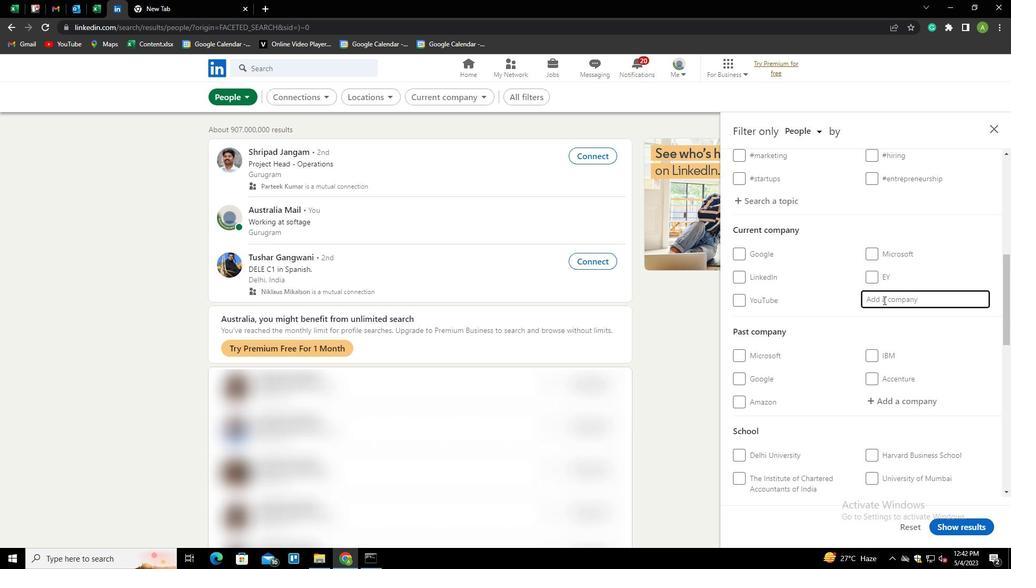 
Action: Key pressed <Key.shift><Key.shift><Key.shift><Key.shift><Key.shift><Key.shift><Key.shift><Key.shift><Key.shift><Key.shift><Key.shift><Key.shift><Key.shift><Key.shift><Key.shift><Key.shift><Key.shift><Key.shift><Key.shift><Key.shift><Key.shift><Key.shift><Key.shift><Key.shift><Key.shift><Key.shift><Key.shift><Key.shift><Key.shift><Key.shift>RES
Screenshot: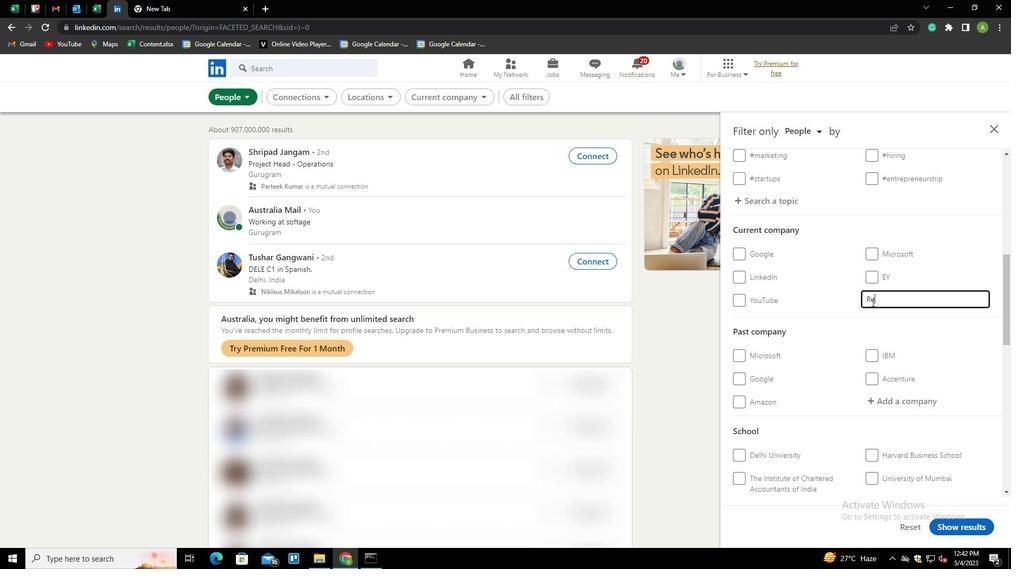 
Action: Mouse moved to (872, 302)
Screenshot: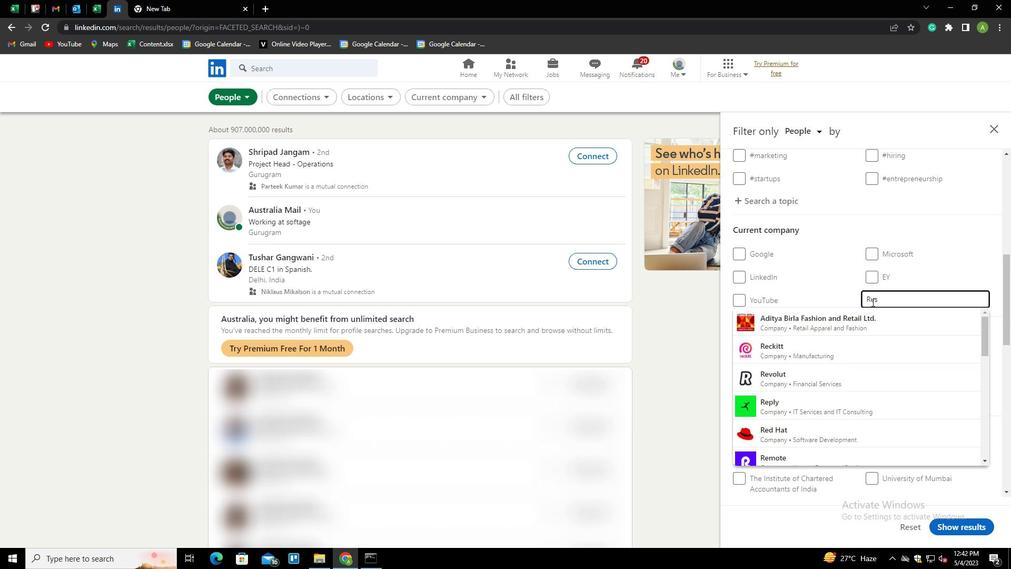 
Action: Key pressed <Key.shift>MED<Key.down><Key.enter>
Screenshot: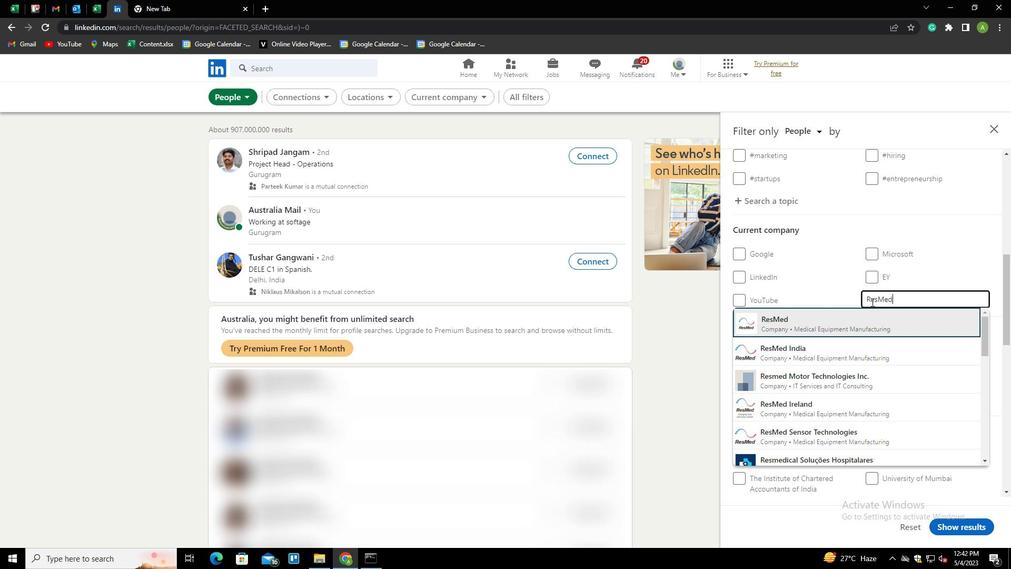 
Action: Mouse moved to (871, 302)
Screenshot: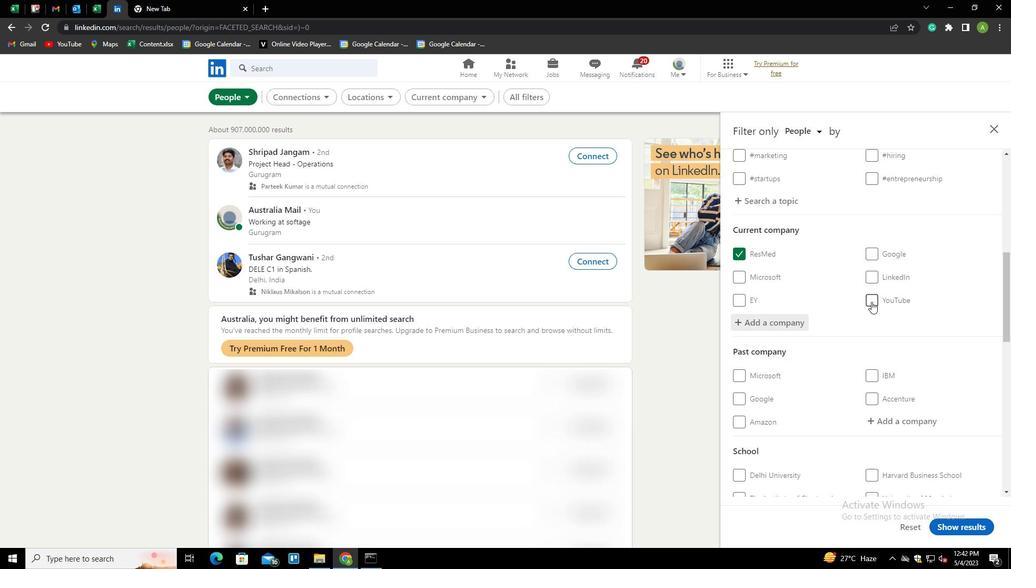 
Action: Mouse scrolled (871, 302) with delta (0, 0)
Screenshot: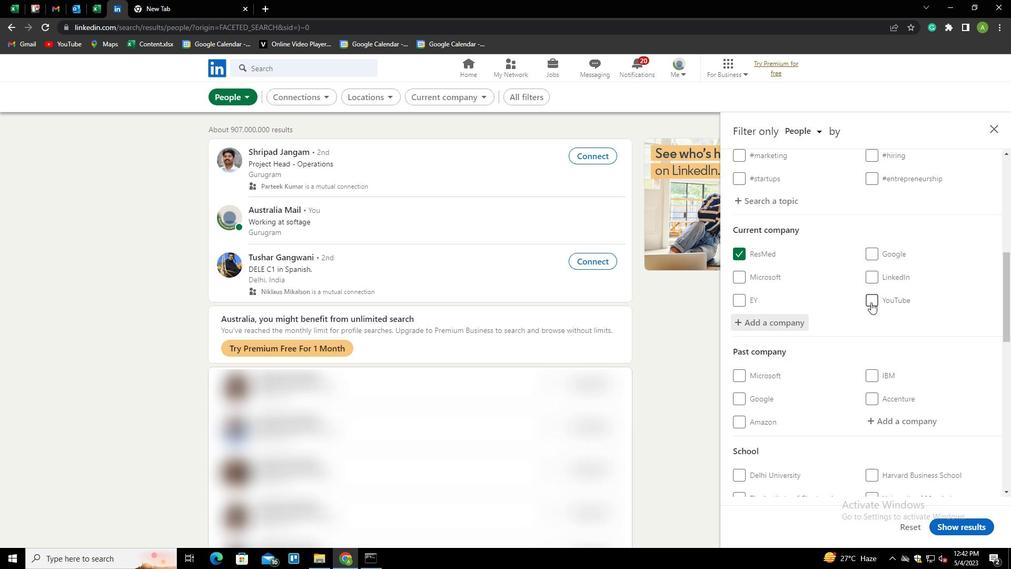 
Action: Mouse scrolled (871, 302) with delta (0, 0)
Screenshot: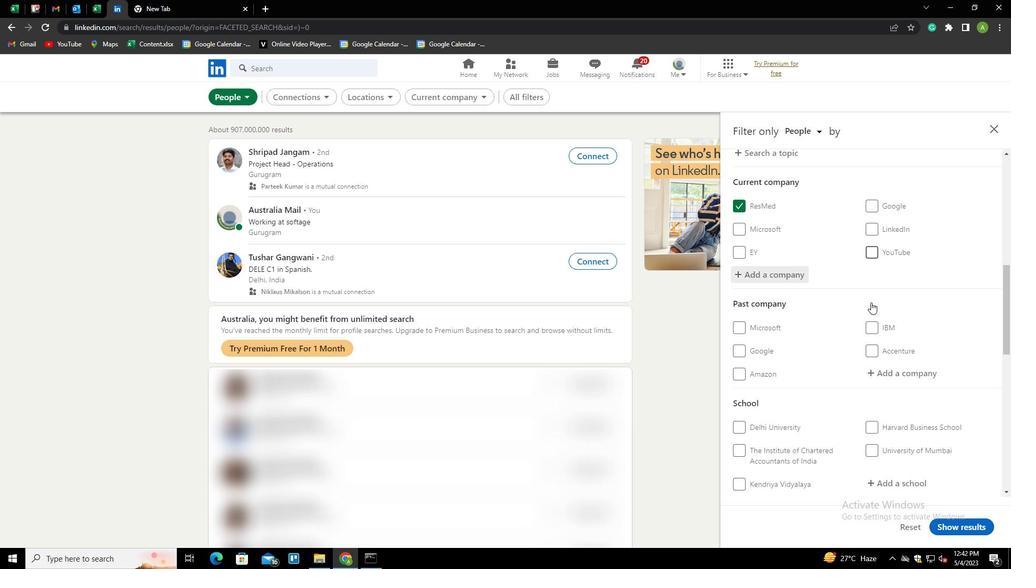 
Action: Mouse scrolled (871, 302) with delta (0, 0)
Screenshot: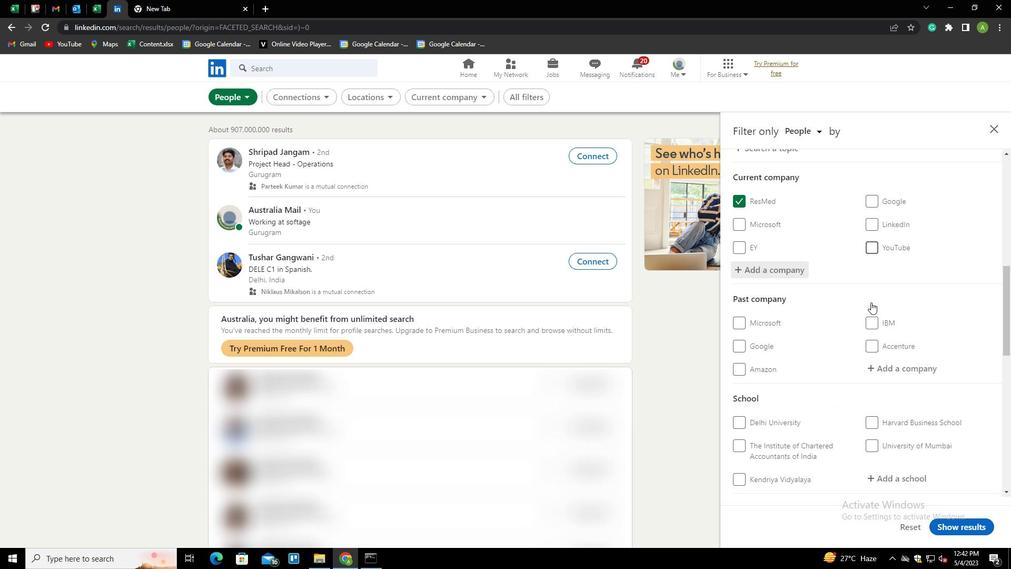 
Action: Mouse scrolled (871, 302) with delta (0, 0)
Screenshot: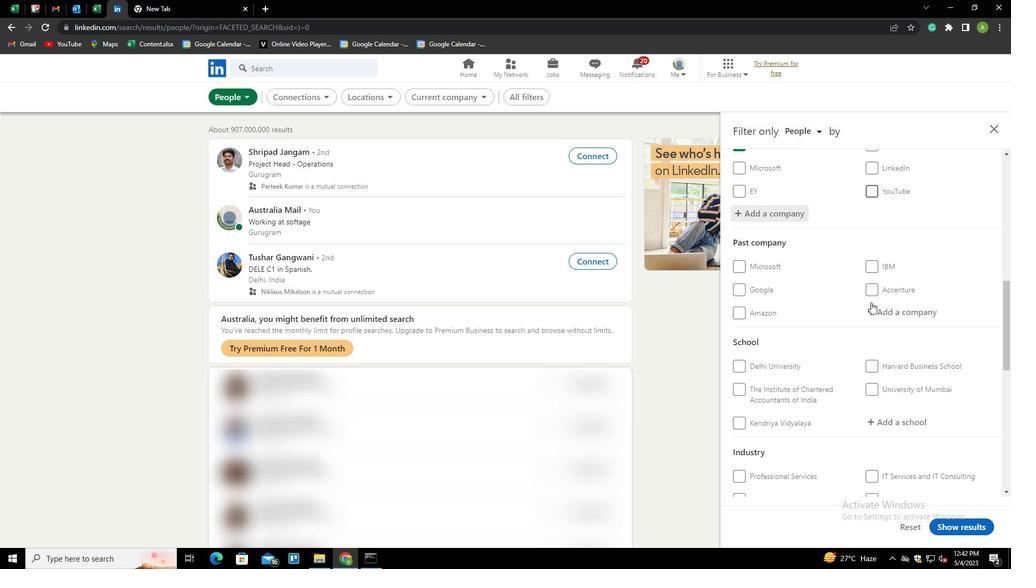 
Action: Mouse moved to (896, 322)
Screenshot: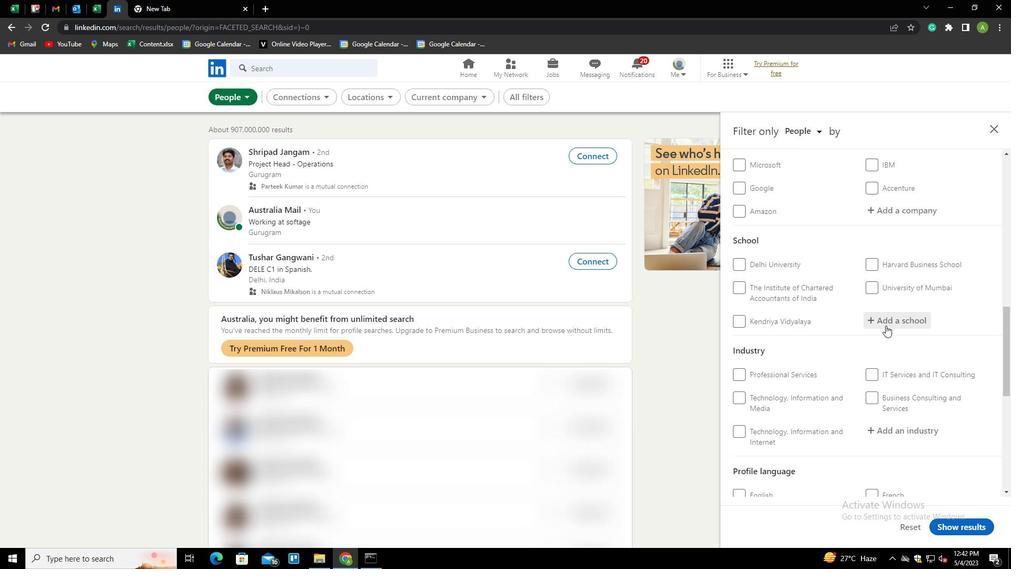 
Action: Mouse pressed left at (896, 322)
Screenshot: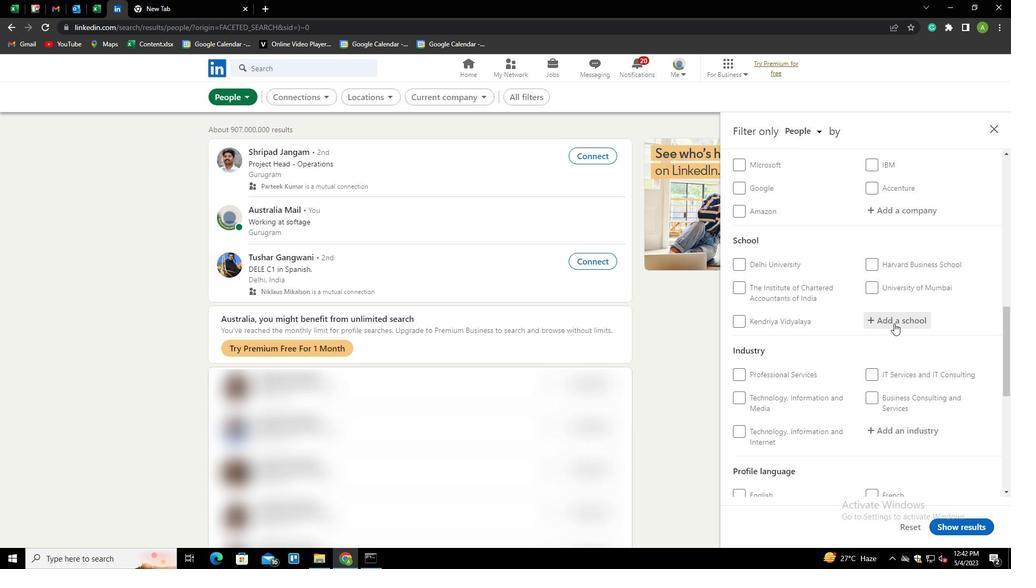 
Action: Mouse moved to (888, 320)
Screenshot: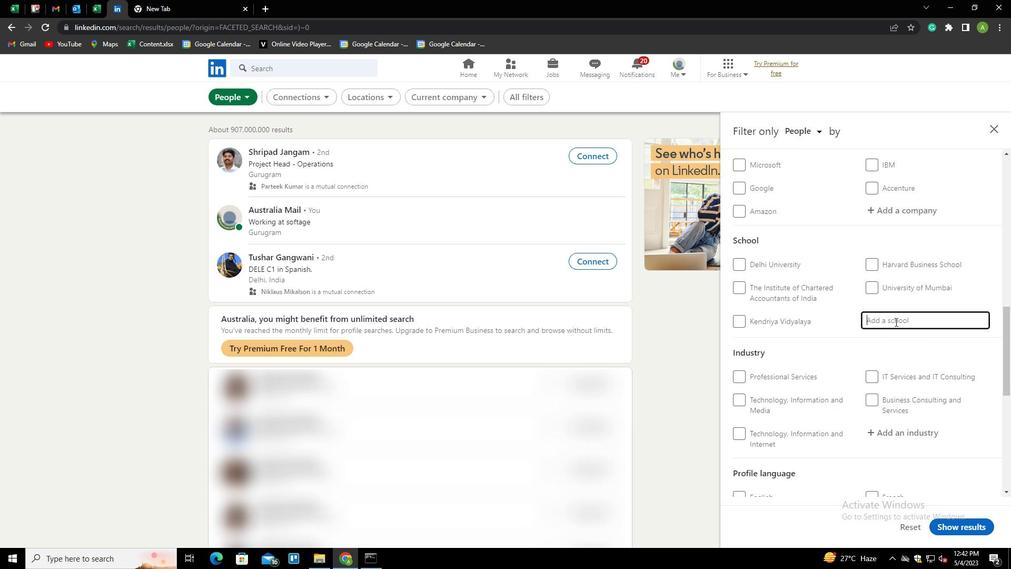 
Action: Key pressed <Key.shift><Key.shift><Key.shift><Key.shift>LOVELY<Key.space><Key.shift>PROFE<Key.down><Key.enter>
Screenshot: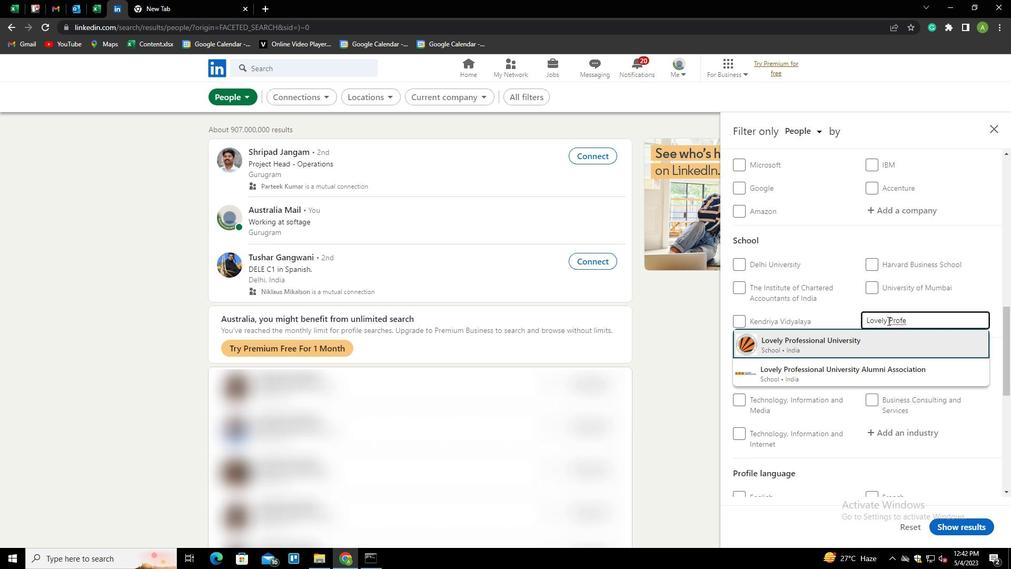 
Action: Mouse scrolled (888, 320) with delta (0, 0)
Screenshot: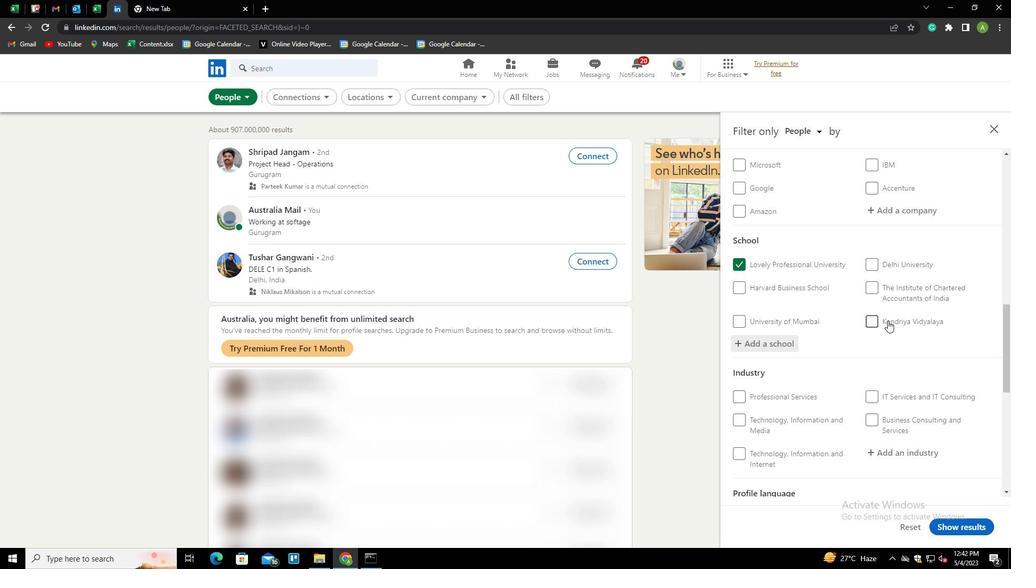
Action: Mouse scrolled (888, 320) with delta (0, 0)
Screenshot: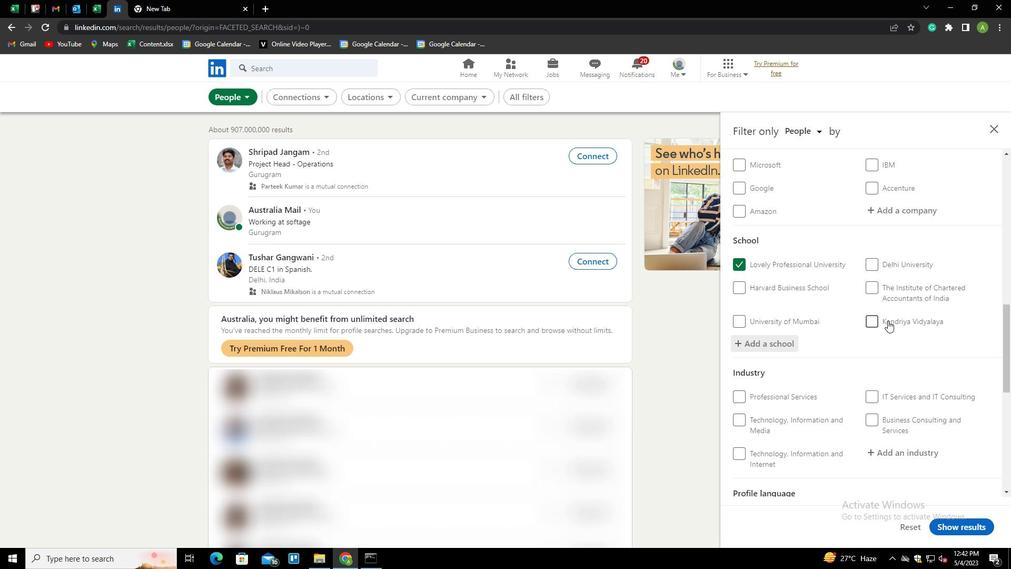 
Action: Mouse moved to (874, 342)
Screenshot: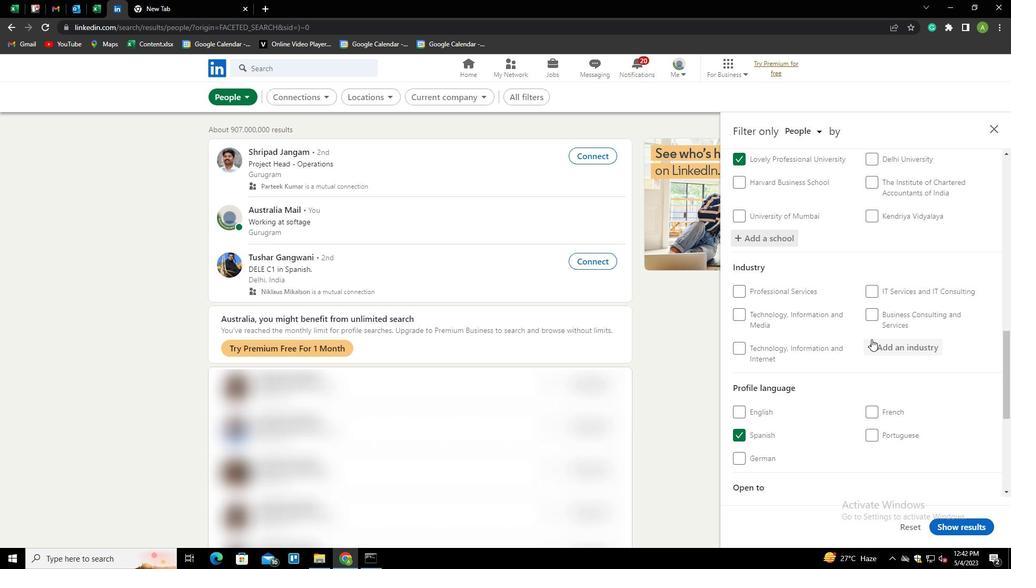 
Action: Mouse pressed left at (874, 342)
Screenshot: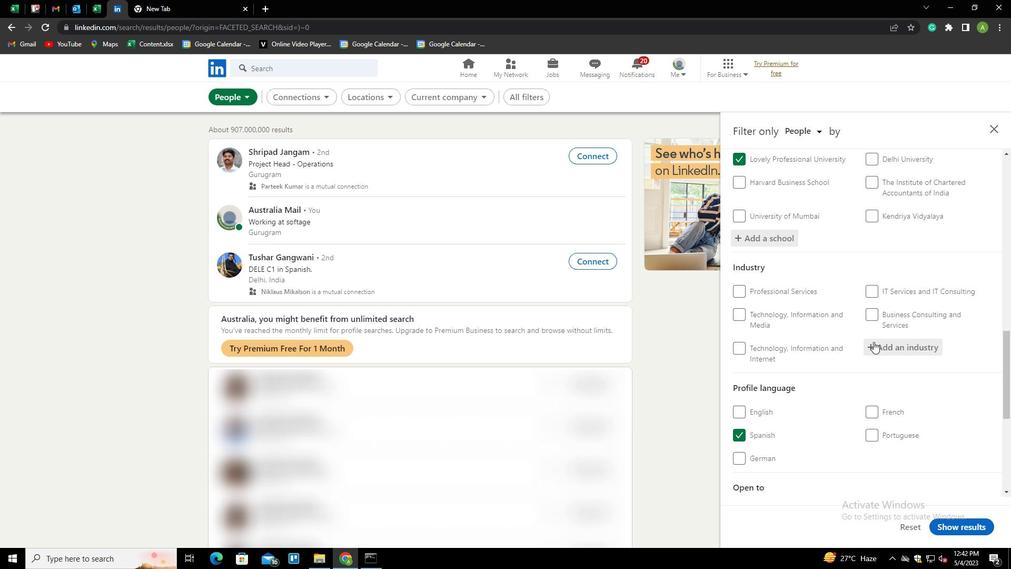 
Action: Mouse moved to (875, 344)
Screenshot: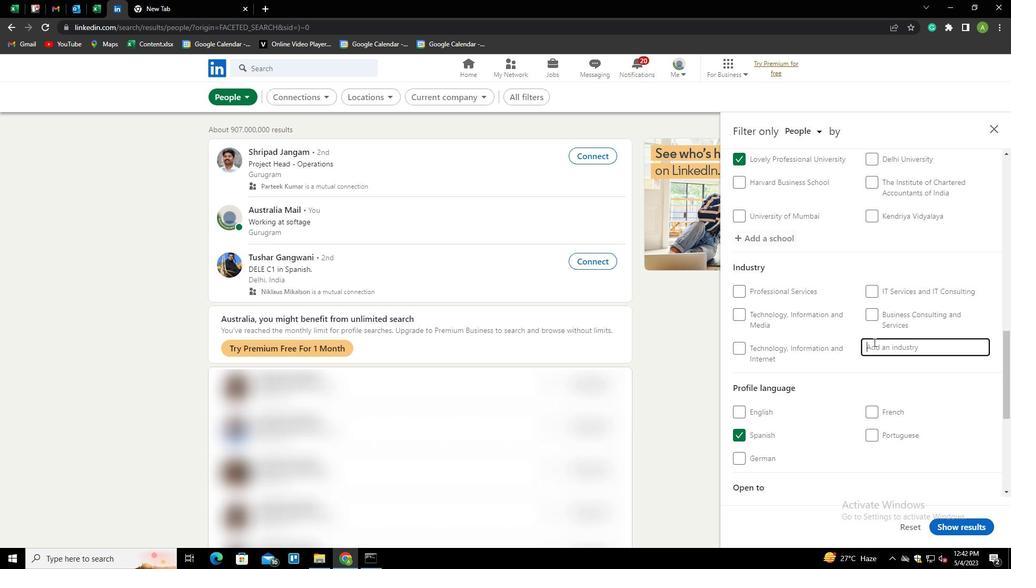 
Action: Key pressed <Key.shift><Key.shift><Key.shift><Key.shift><Key.shift><Key.shift><Key.shift><Key.shift><Key.shift><Key.shift><Key.shift><Key.shift><Key.shift><Key.shift><Key.shift><Key.shift><Key.shift><Key.shift><Key.shift><Key.shift><Key.shift>WATER<Key.down><Key.down><Key.enter>
Screenshot: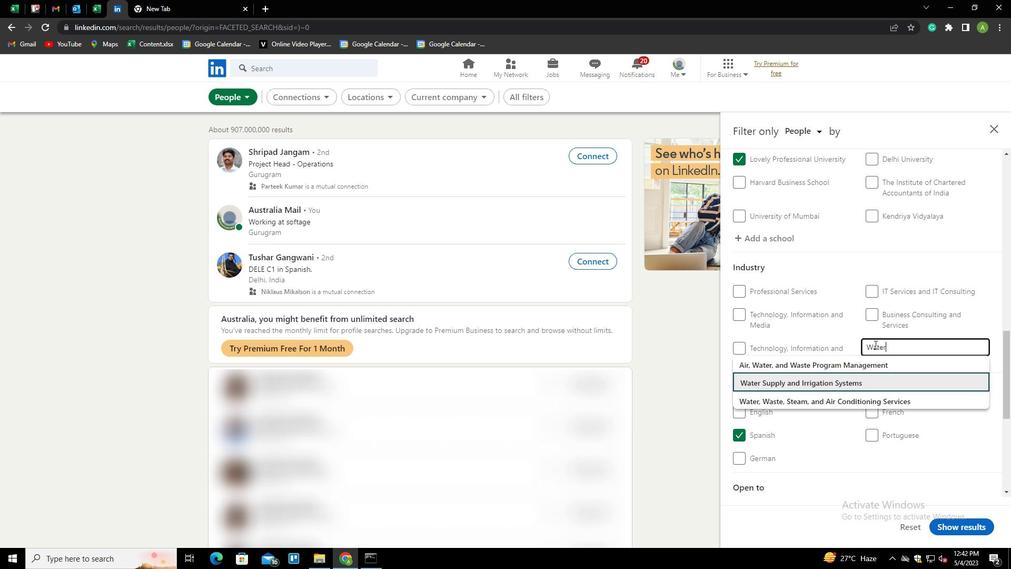 
Action: Mouse scrolled (875, 344) with delta (0, 0)
Screenshot: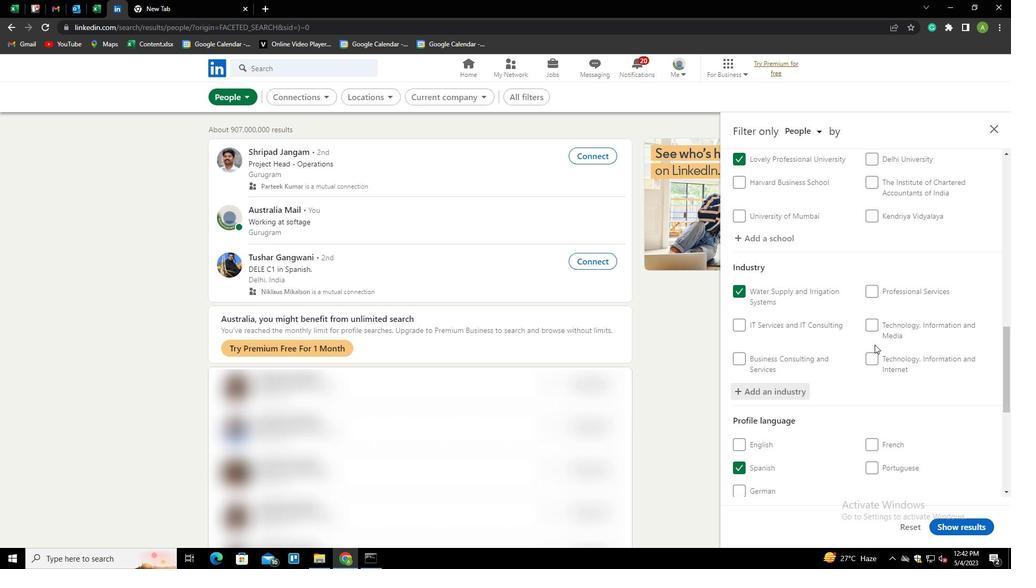 
Action: Mouse scrolled (875, 344) with delta (0, 0)
Screenshot: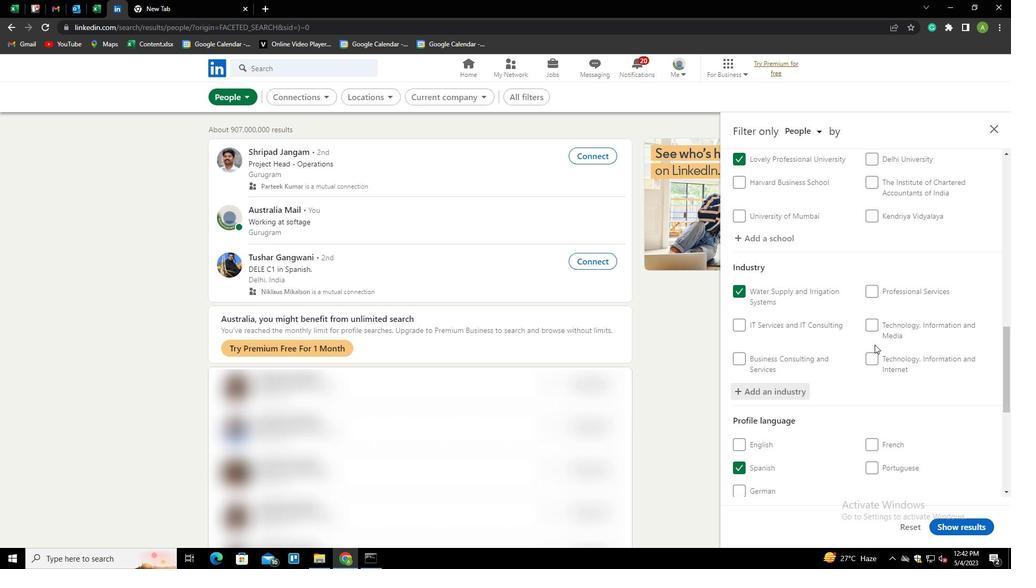 
Action: Mouse scrolled (875, 344) with delta (0, 0)
Screenshot: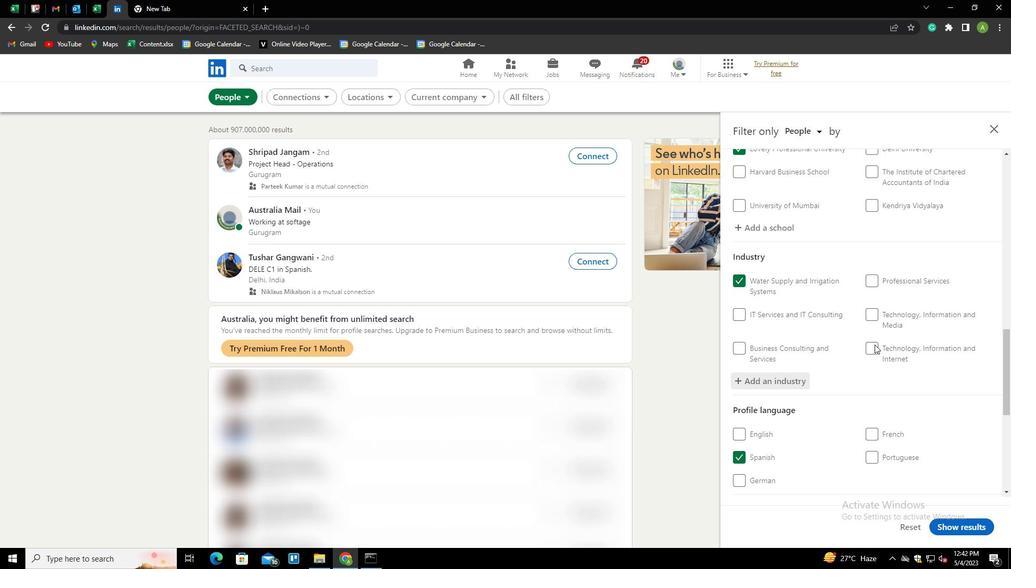 
Action: Mouse scrolled (875, 344) with delta (0, 0)
Screenshot: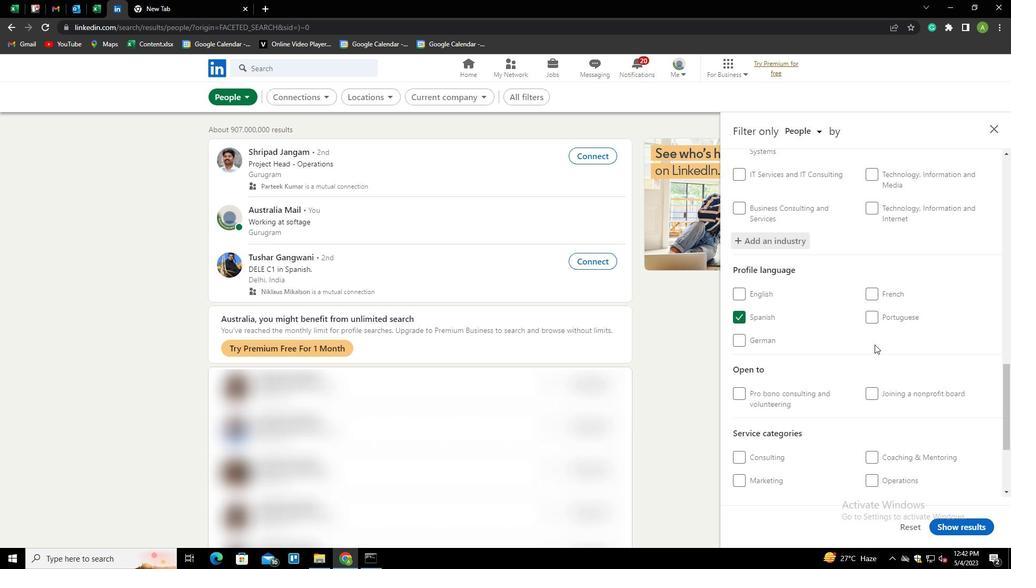 
Action: Mouse moved to (876, 345)
Screenshot: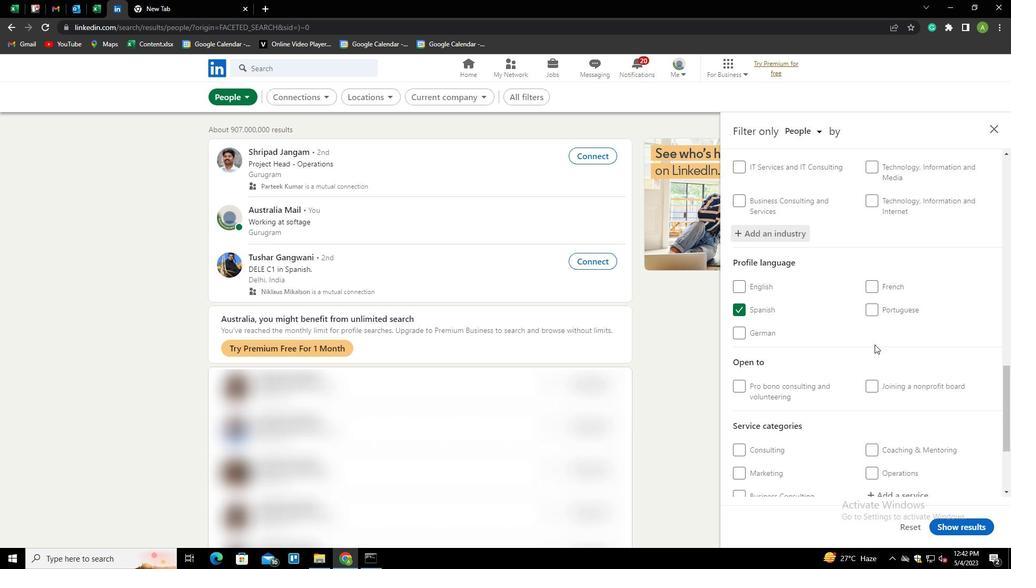 
Action: Mouse scrolled (876, 344) with delta (0, 0)
Screenshot: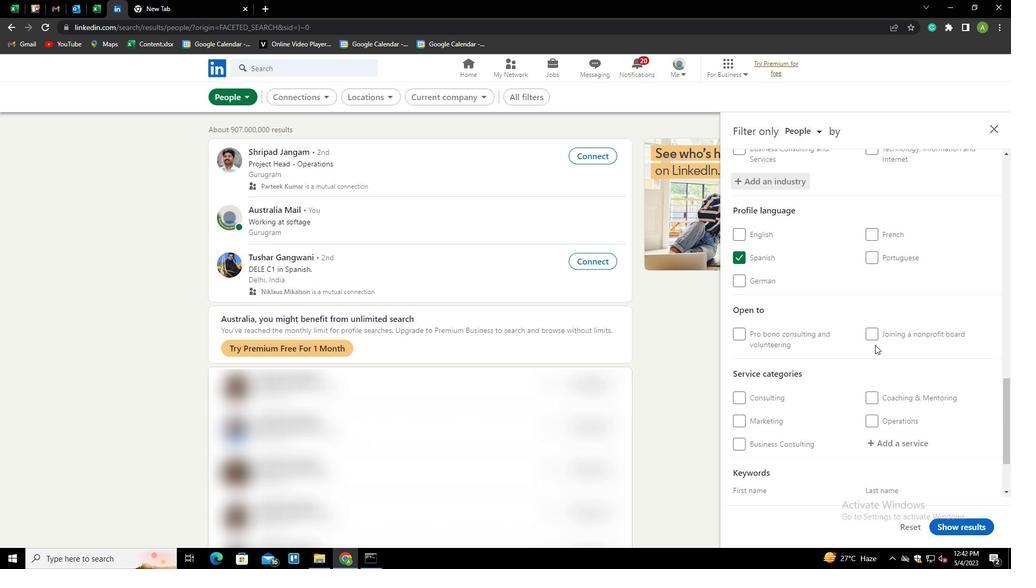 
Action: Mouse moved to (882, 382)
Screenshot: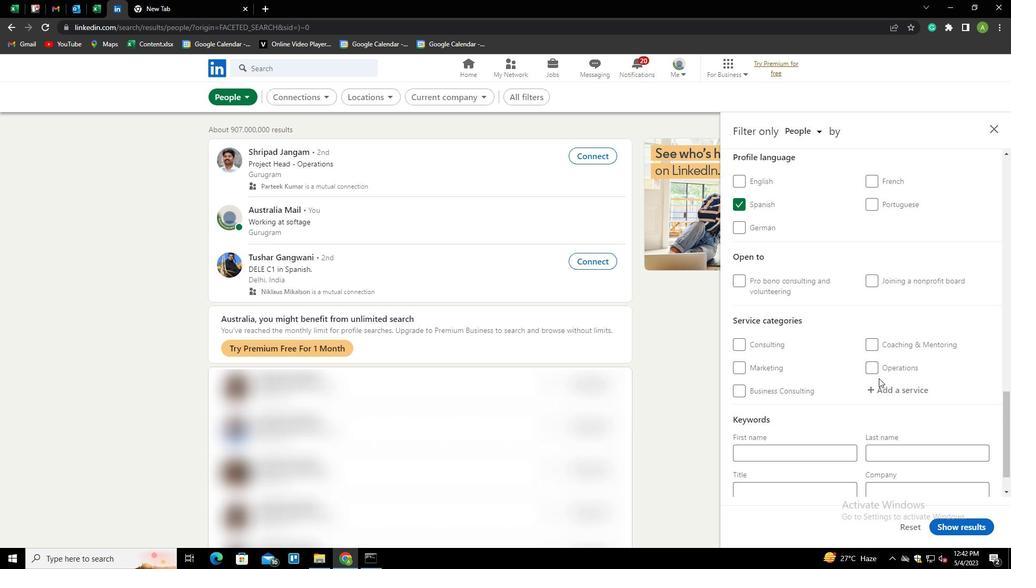 
Action: Mouse pressed left at (882, 382)
Screenshot: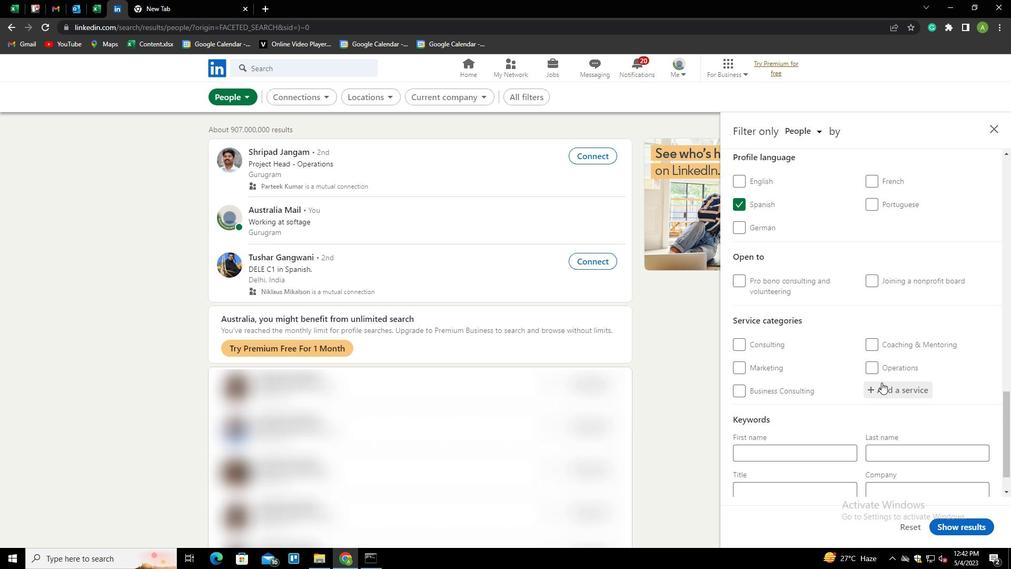 
Action: Mouse moved to (884, 390)
Screenshot: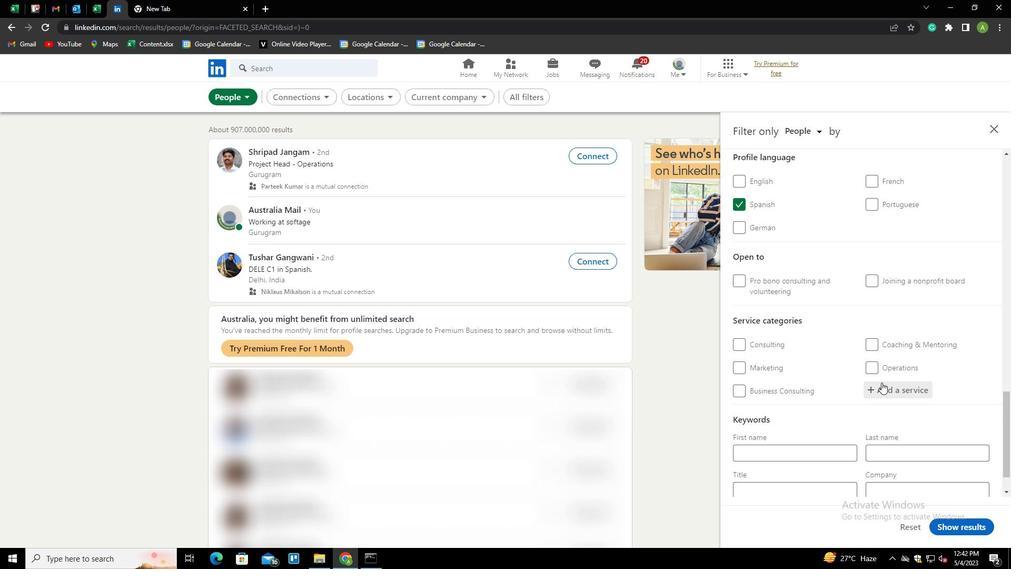 
Action: Mouse pressed left at (884, 390)
Screenshot: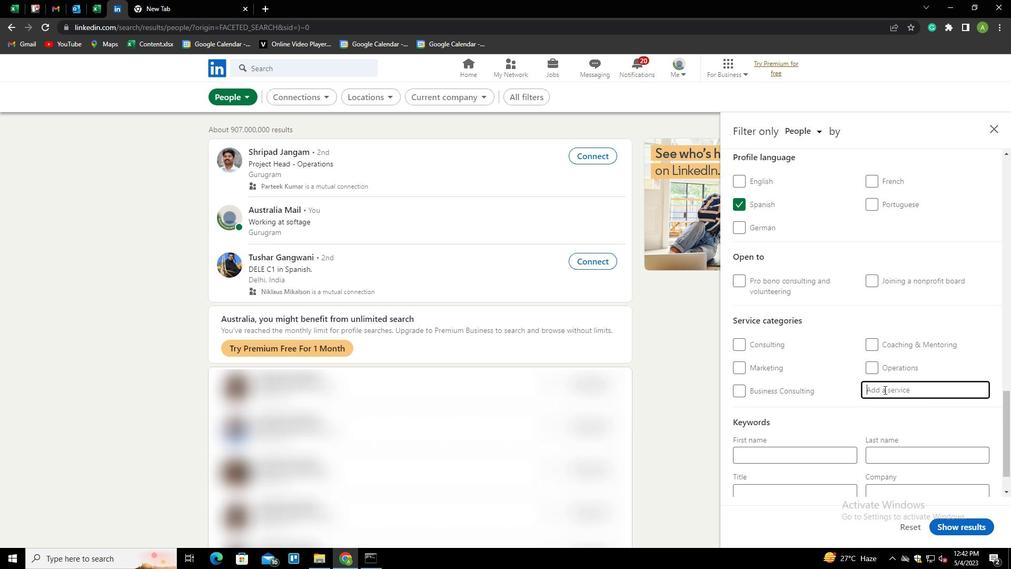 
Action: Key pressed <Key.shift><Key.shift><Key.shift><Key.shift>NOTARY<Key.shift>ONLINE<Key.space><Key.shift>RESEARCH
Screenshot: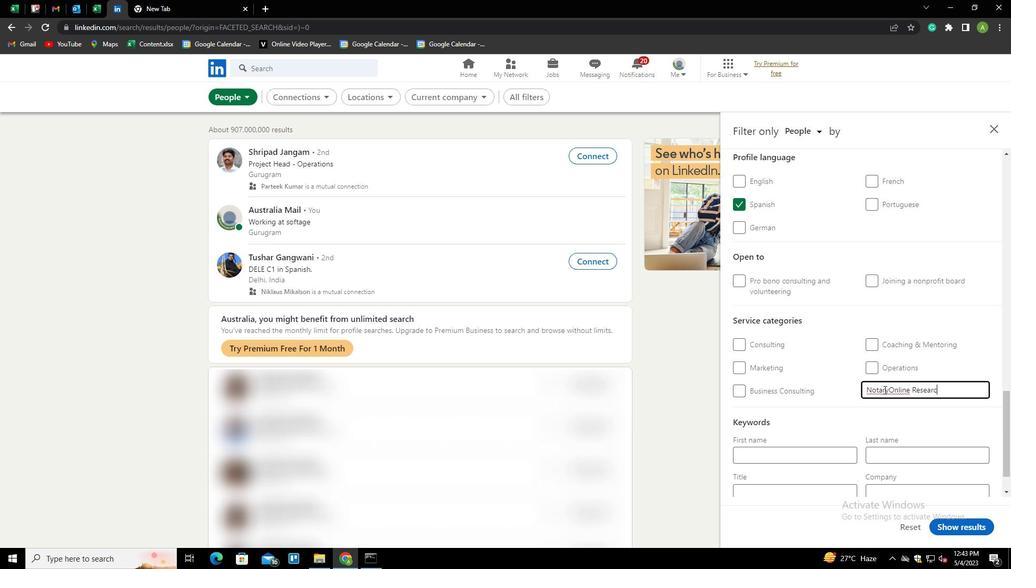 
Action: Mouse moved to (923, 408)
Screenshot: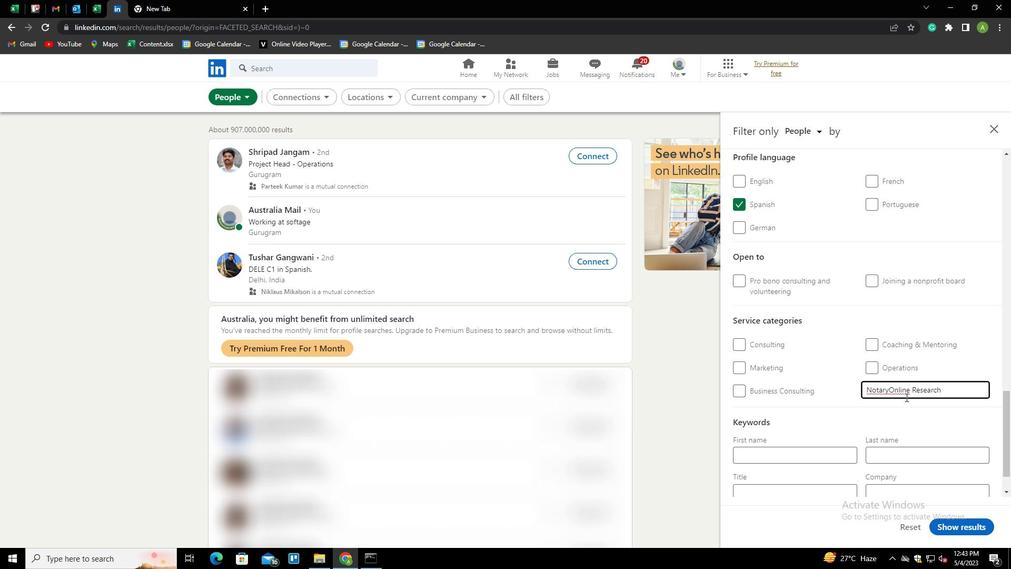 
Action: Mouse pressed left at (923, 408)
Screenshot: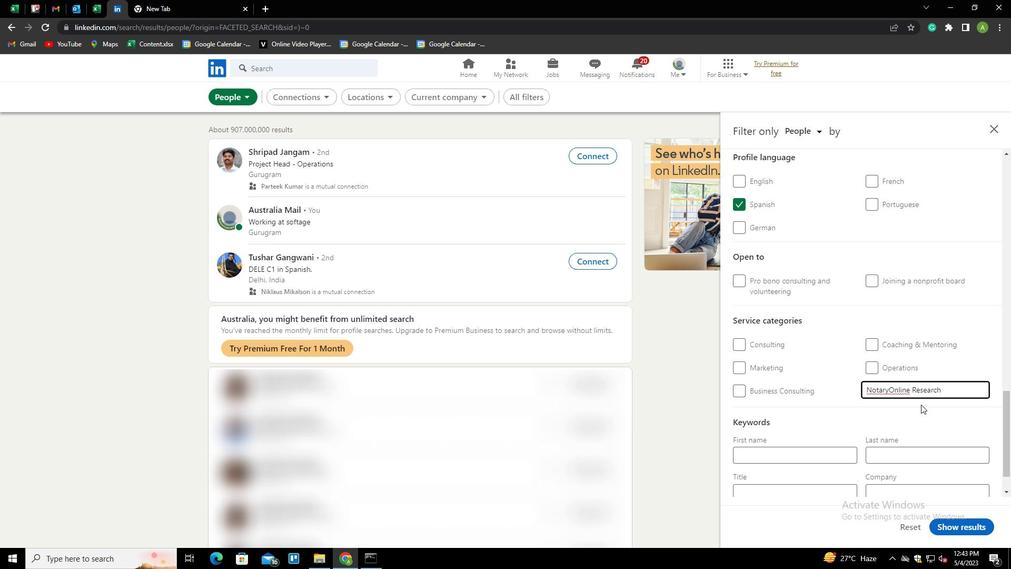 
Action: Mouse moved to (886, 429)
Screenshot: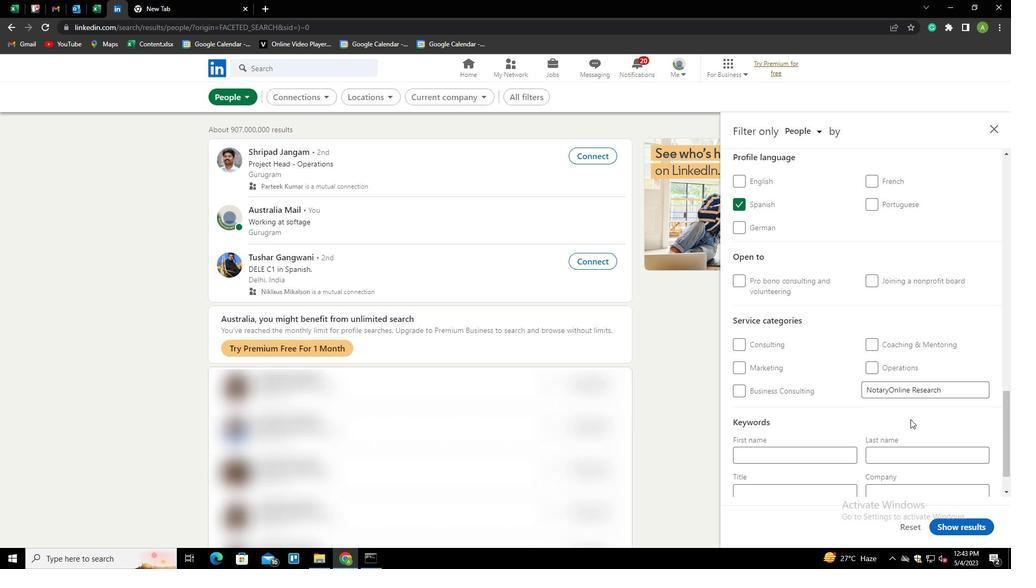 
Action: Mouse scrolled (886, 428) with delta (0, 0)
Screenshot: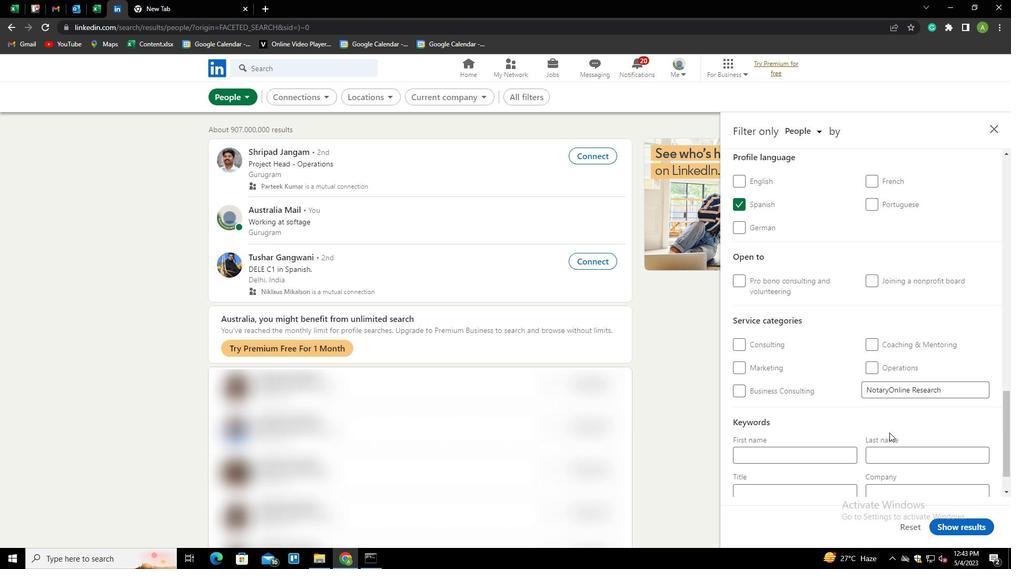 
Action: Mouse scrolled (886, 428) with delta (0, 0)
Screenshot: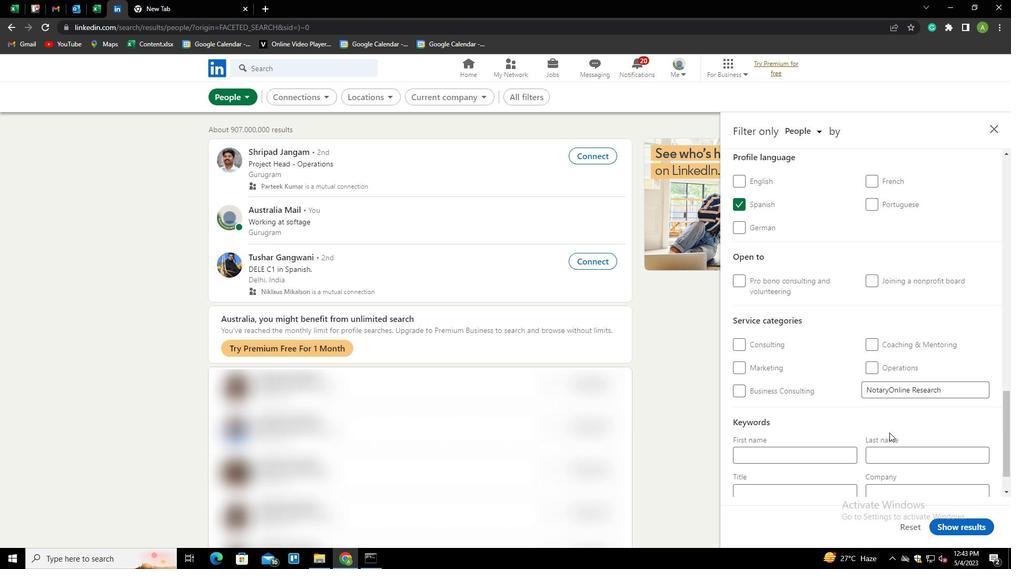 
Action: Mouse scrolled (886, 428) with delta (0, 0)
Screenshot: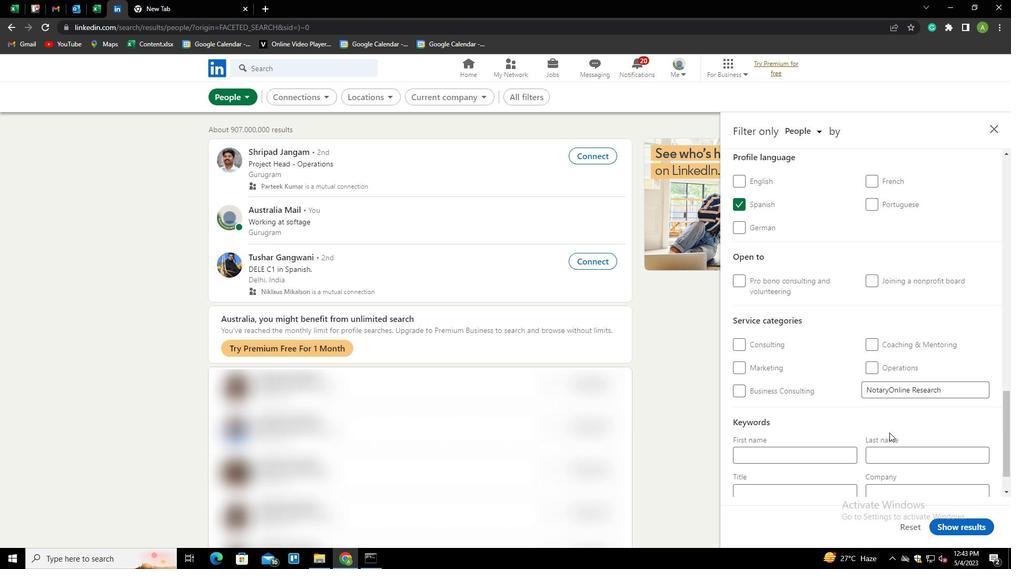 
Action: Mouse scrolled (886, 428) with delta (0, 0)
Screenshot: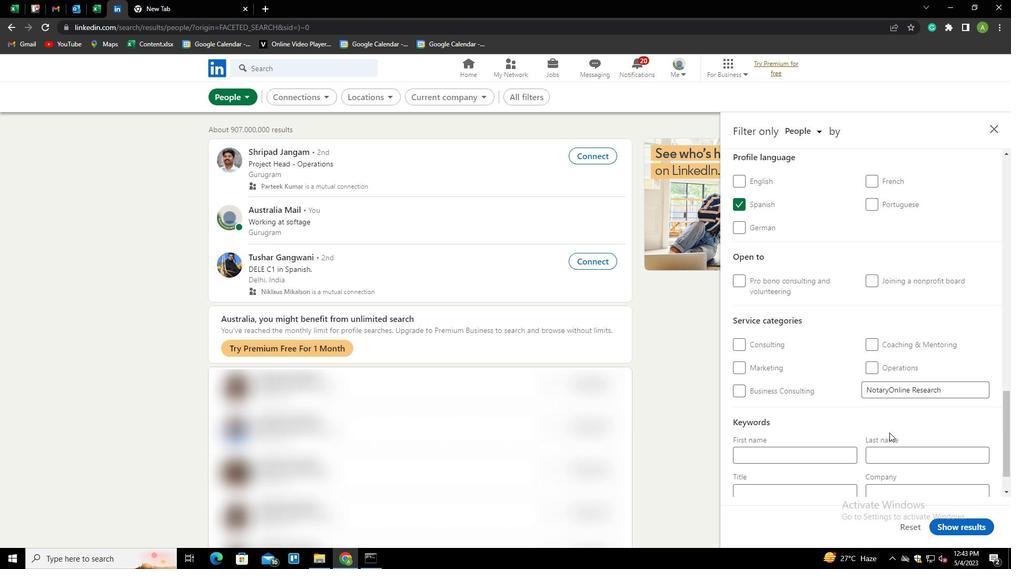 
Action: Mouse scrolled (886, 428) with delta (0, 0)
Screenshot: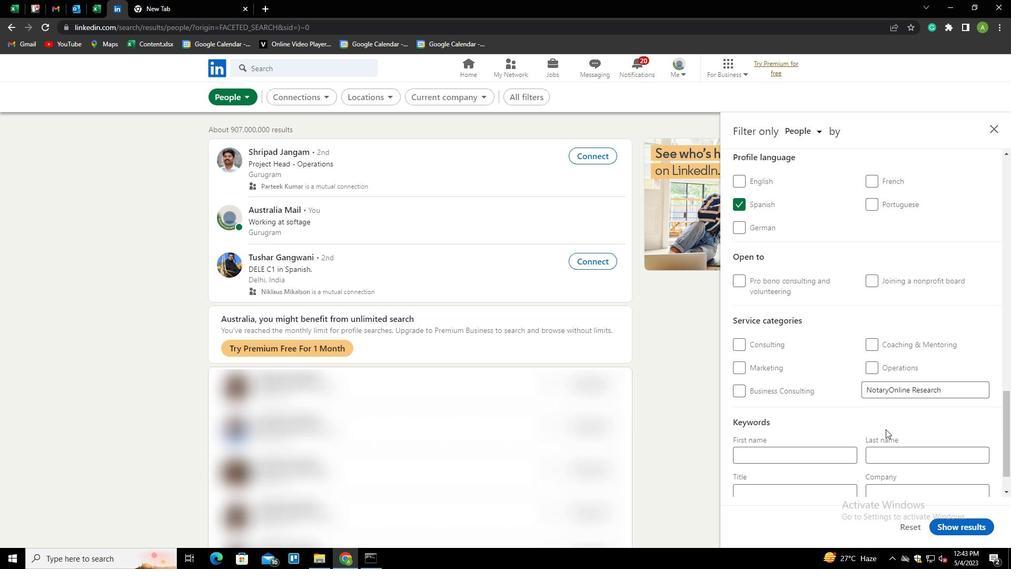 
Action: Mouse moved to (813, 446)
Screenshot: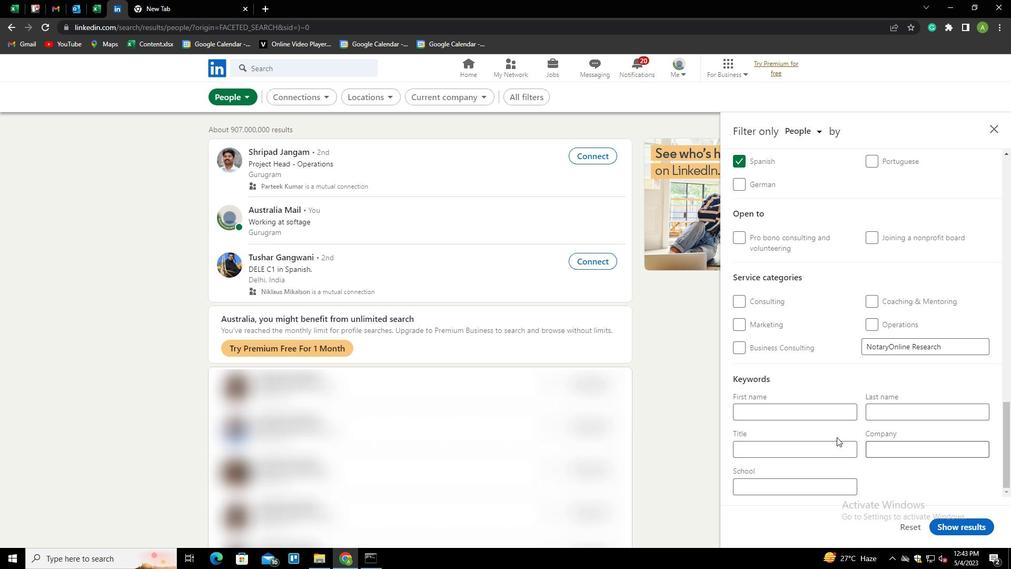 
Action: Mouse pressed left at (813, 446)
Screenshot: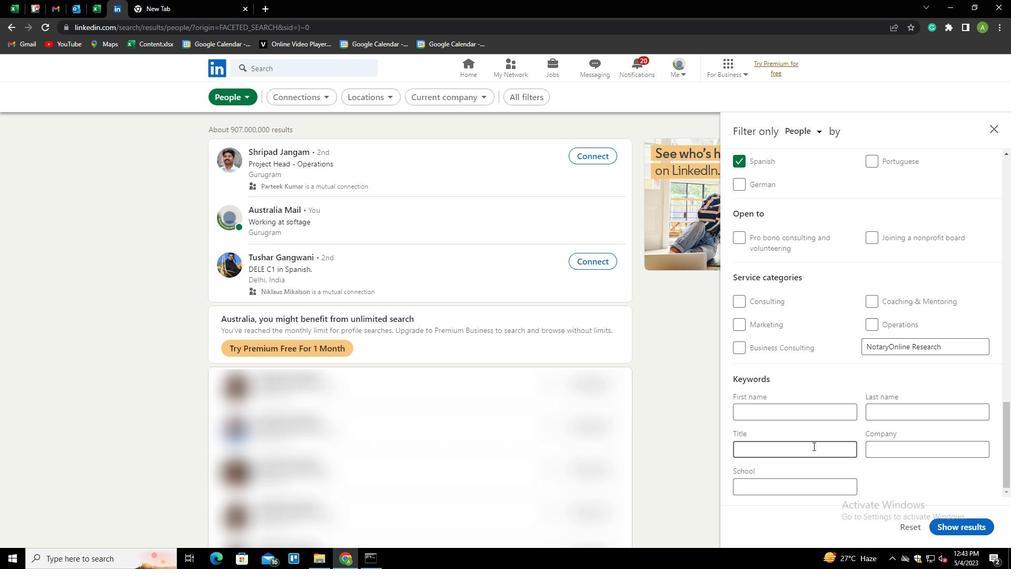 
Action: Key pressed <Key.shift>ACCOUNTING<Key.space><Key.shift>ANALYST
Screenshot: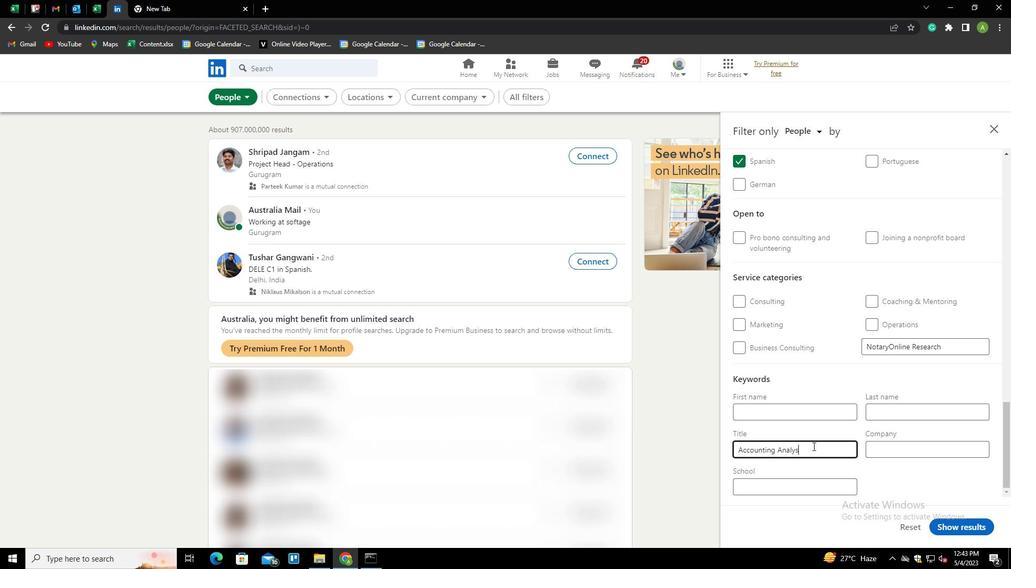 
Action: Mouse moved to (895, 480)
Screenshot: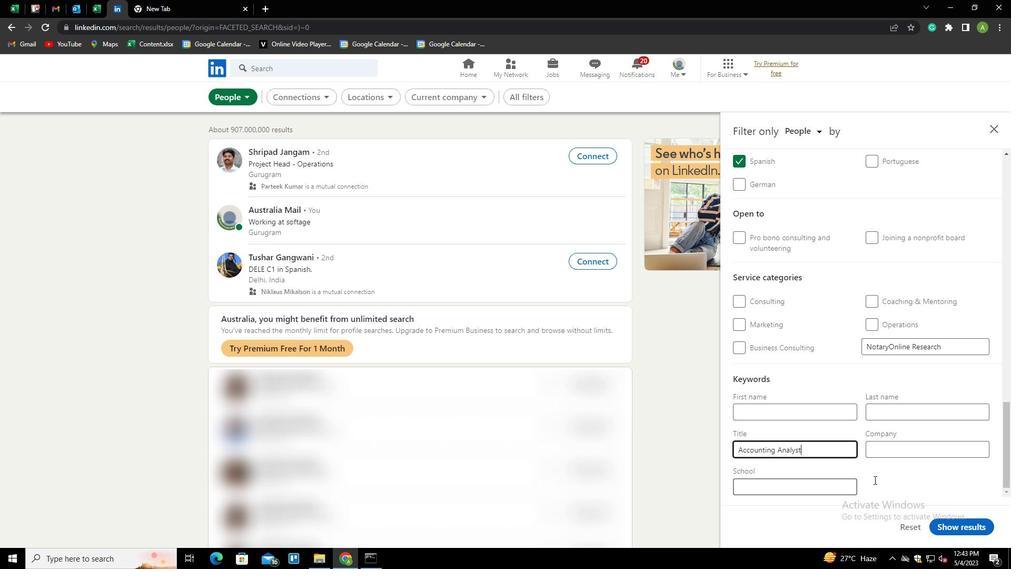
Action: Mouse pressed left at (895, 480)
Screenshot: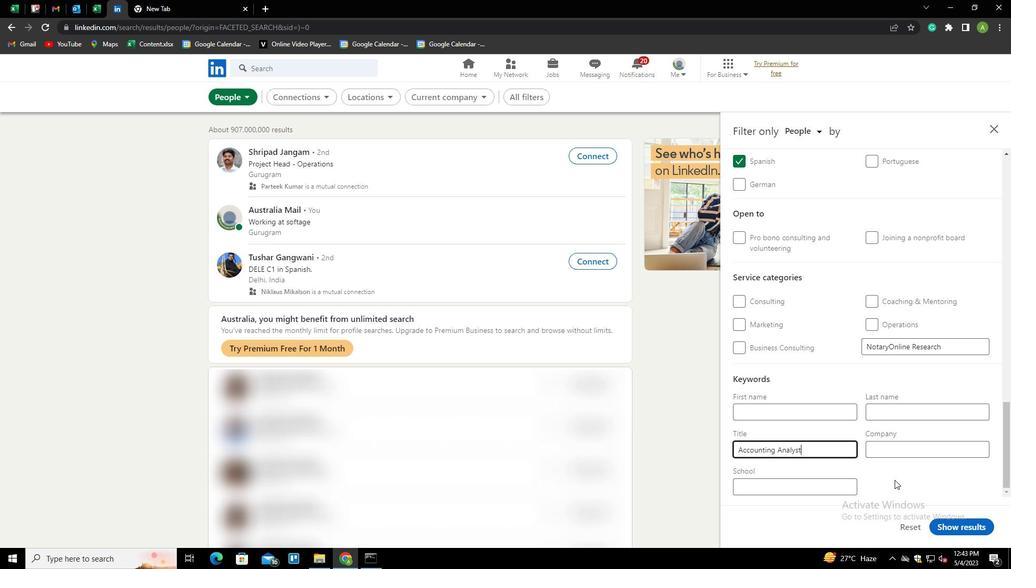 
Action: Mouse moved to (954, 525)
Screenshot: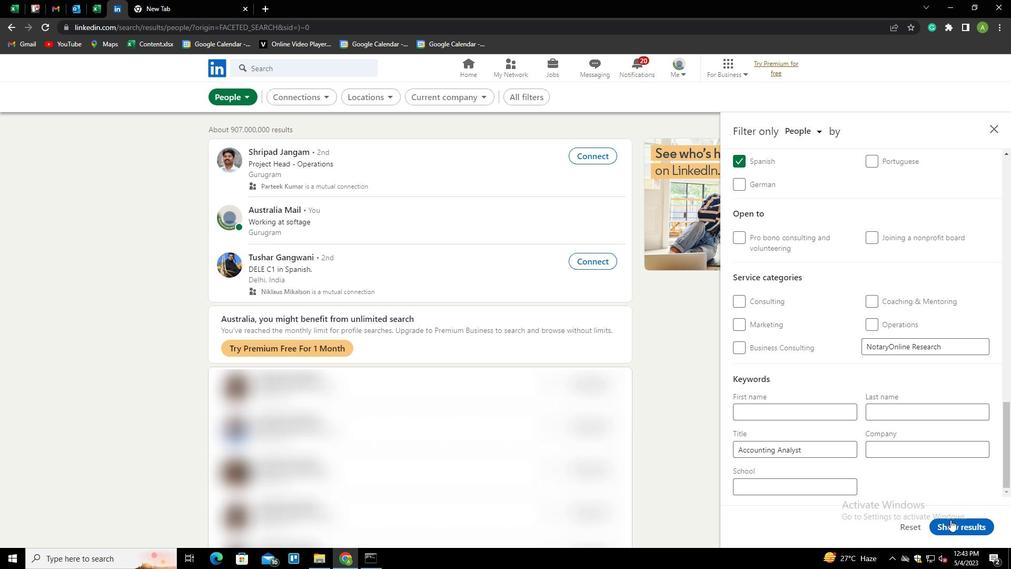 
Action: Mouse pressed left at (954, 525)
Screenshot: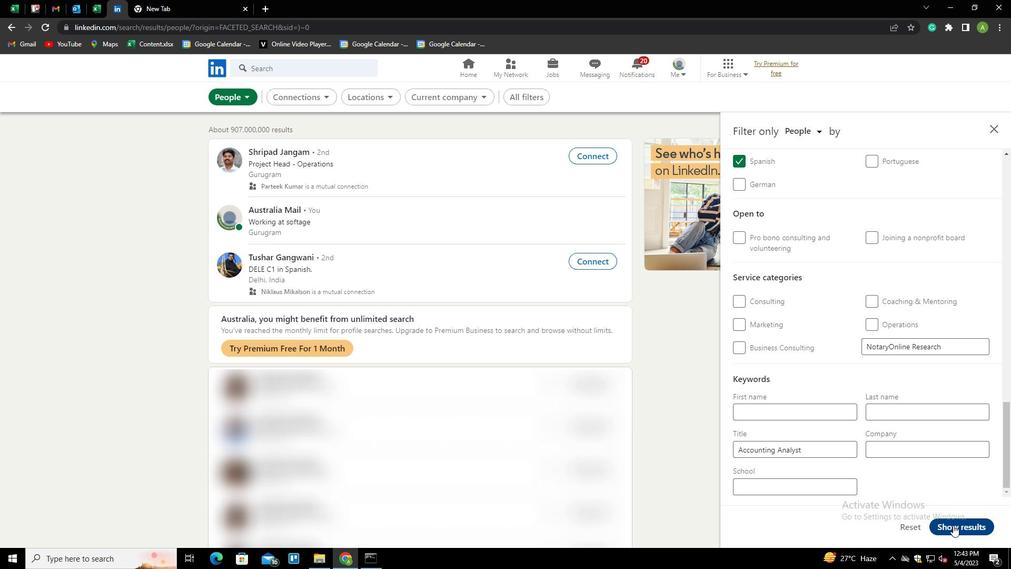 
Action: Mouse moved to (924, 477)
Screenshot: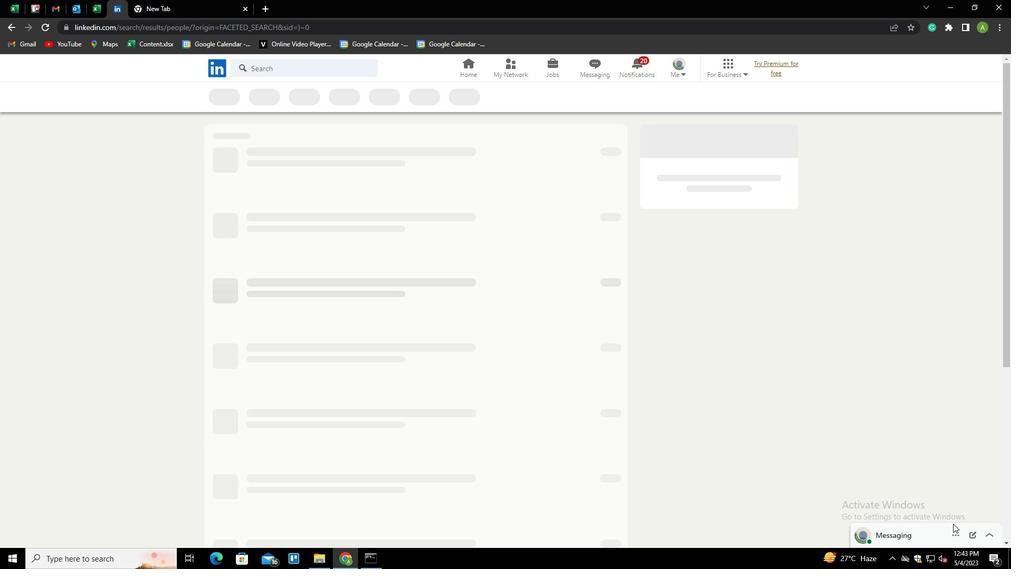 
